 Task: Establish the communication channels for notification to applicants.
Action: Mouse moved to (730, 101)
Screenshot: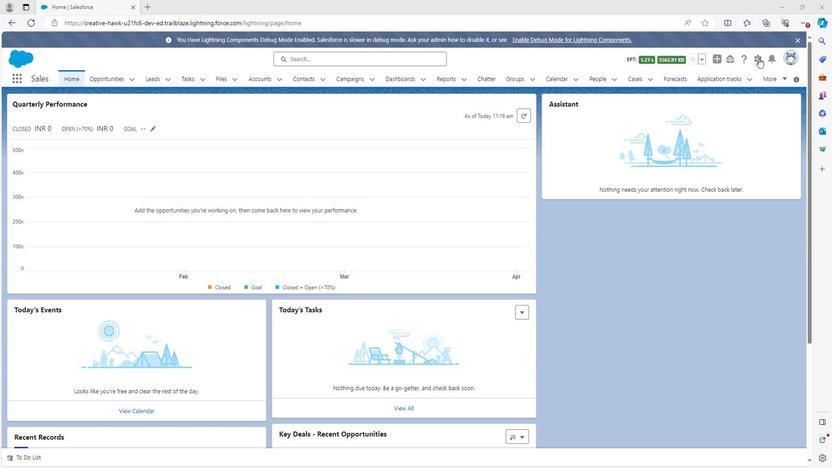 
Action: Mouse pressed left at (730, 101)
Screenshot: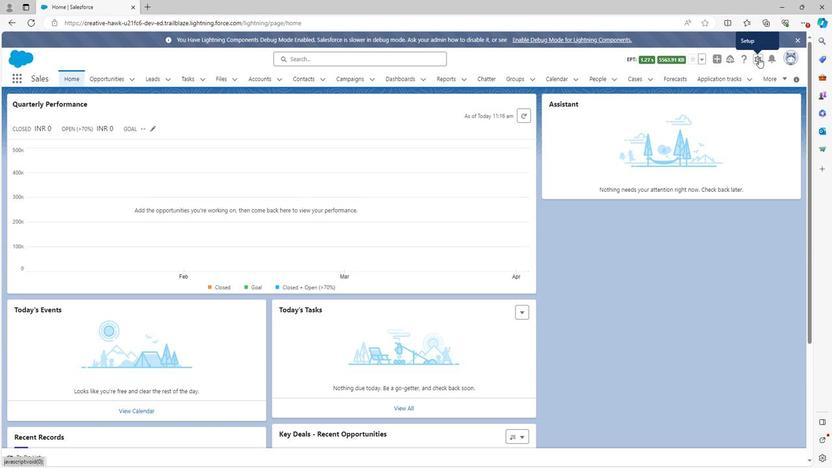 
Action: Mouse moved to (694, 122)
Screenshot: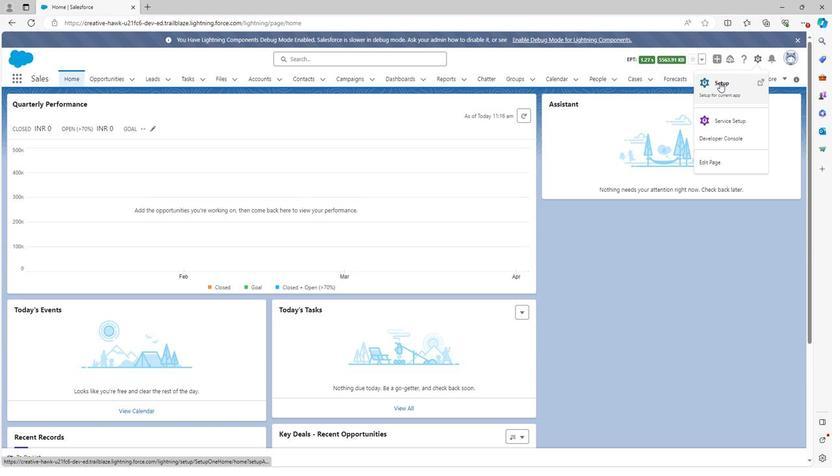 
Action: Mouse pressed left at (694, 122)
Screenshot: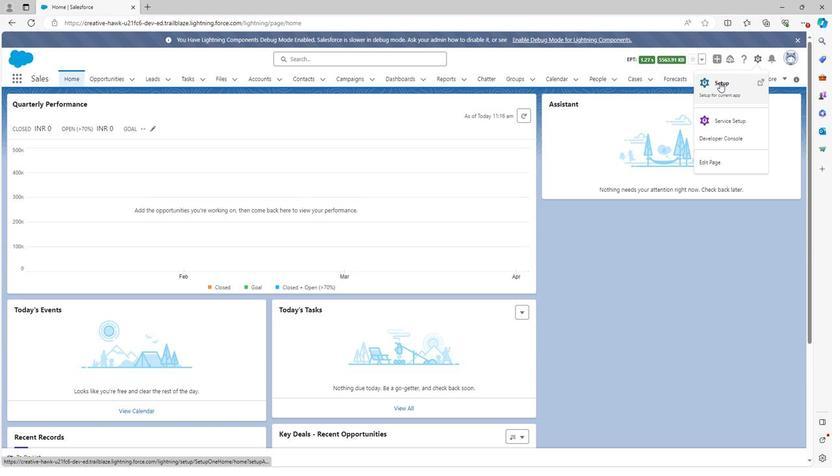
Action: Mouse moved to (62, 141)
Screenshot: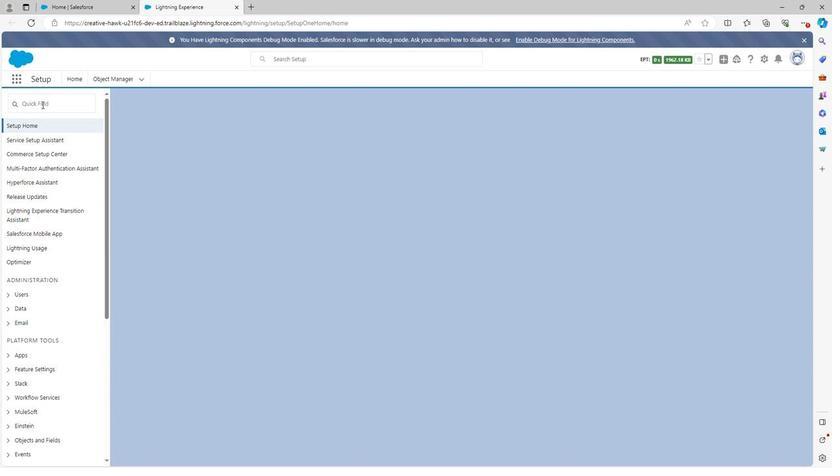 
Action: Mouse pressed left at (62, 141)
Screenshot: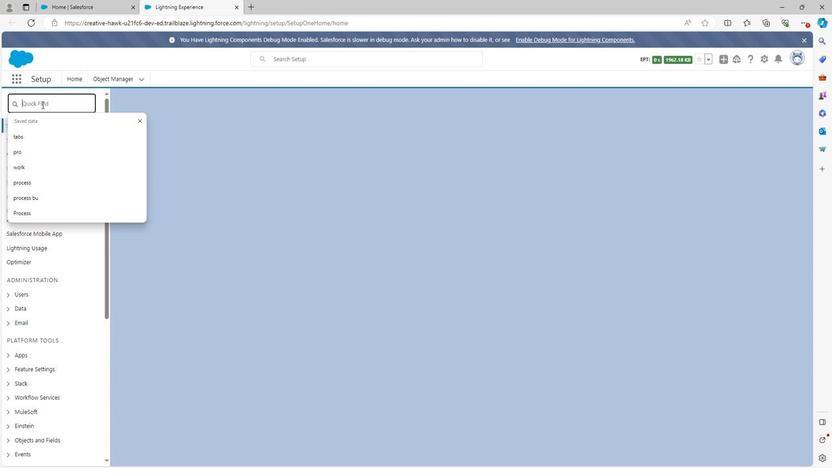 
Action: Mouse moved to (62, 141)
Screenshot: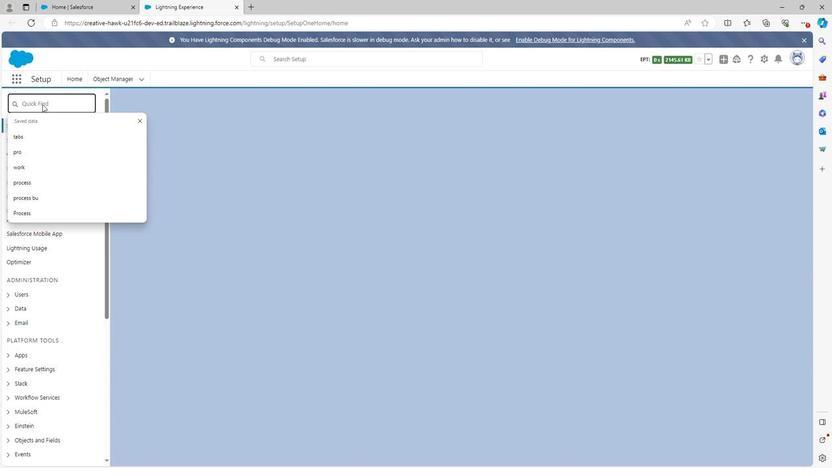 
Action: Key pressed work
Screenshot: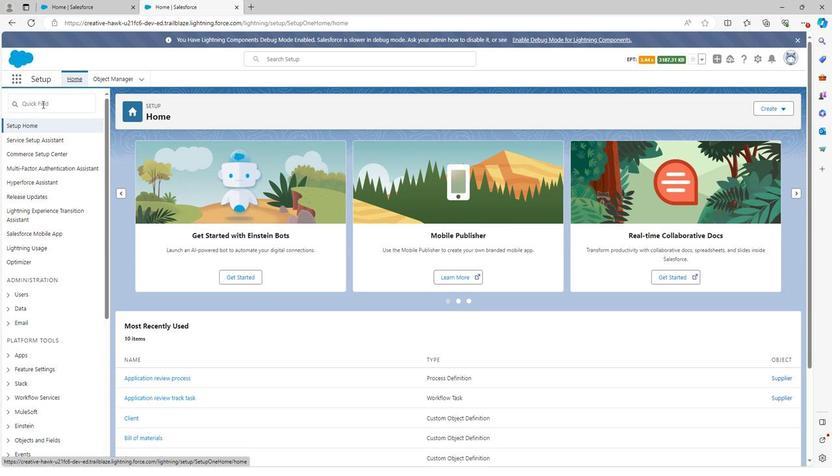 
Action: Mouse pressed left at (62, 141)
Screenshot: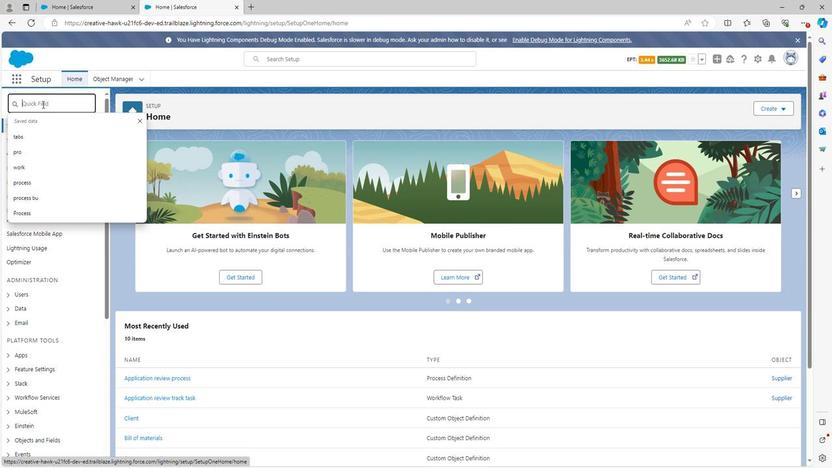
Action: Key pressed work
Screenshot: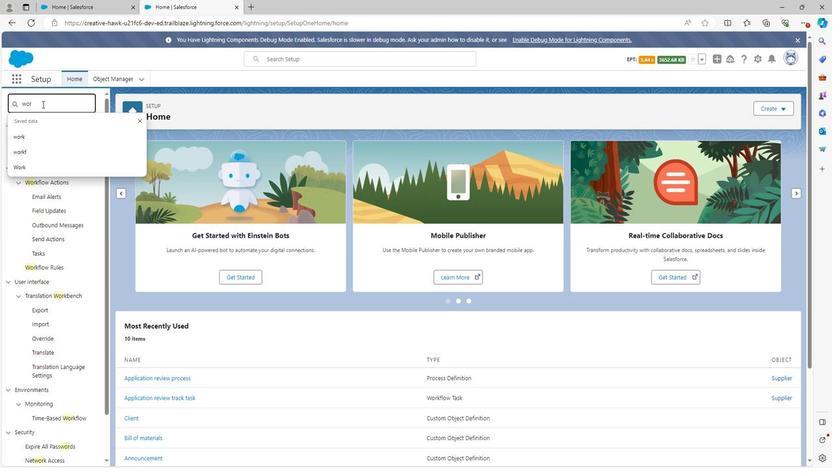 
Action: Mouse moved to (60, 279)
Screenshot: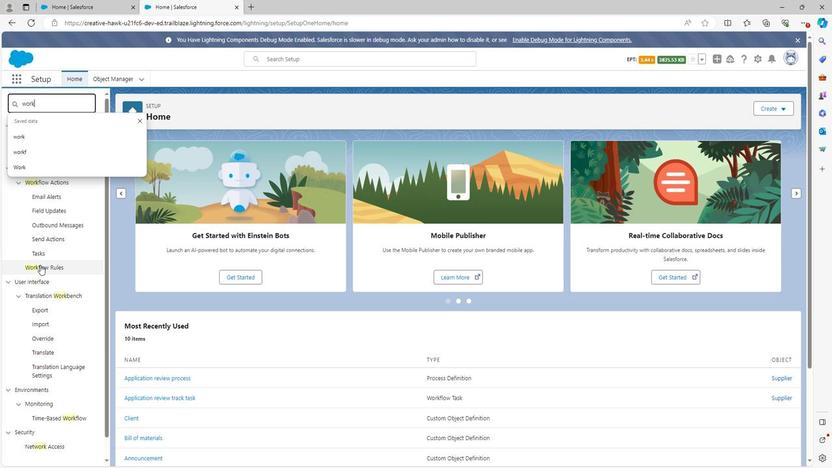 
Action: Mouse pressed left at (60, 279)
Screenshot: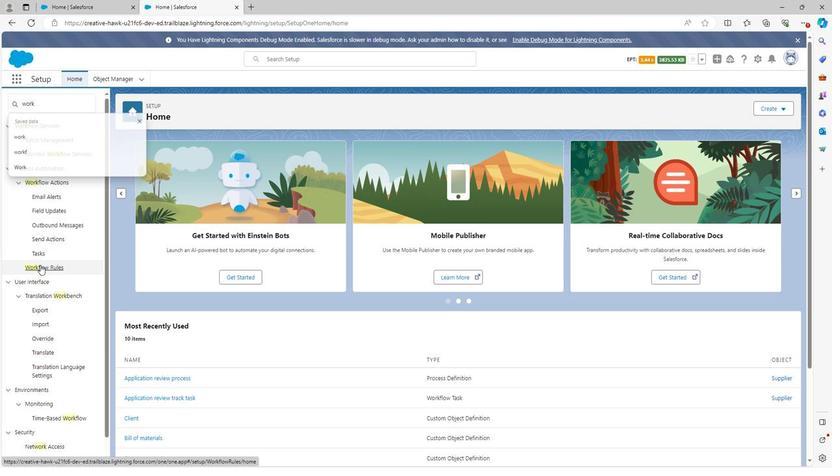 
Action: Mouse moved to (447, 264)
Screenshot: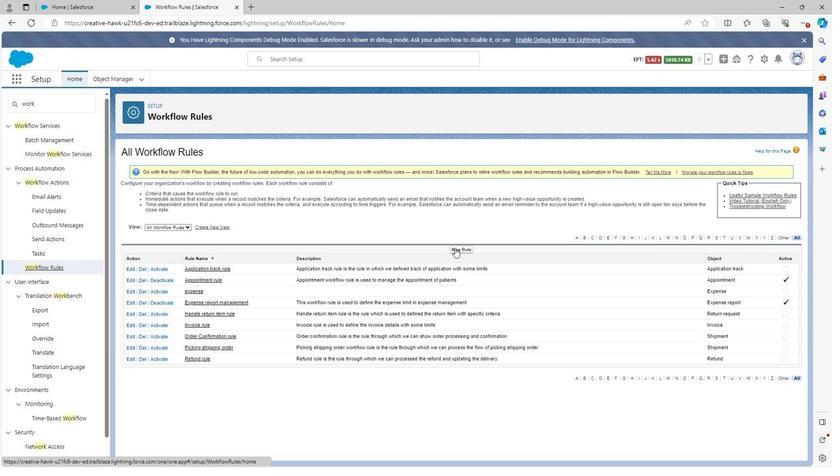 
Action: Mouse pressed left at (447, 264)
Screenshot: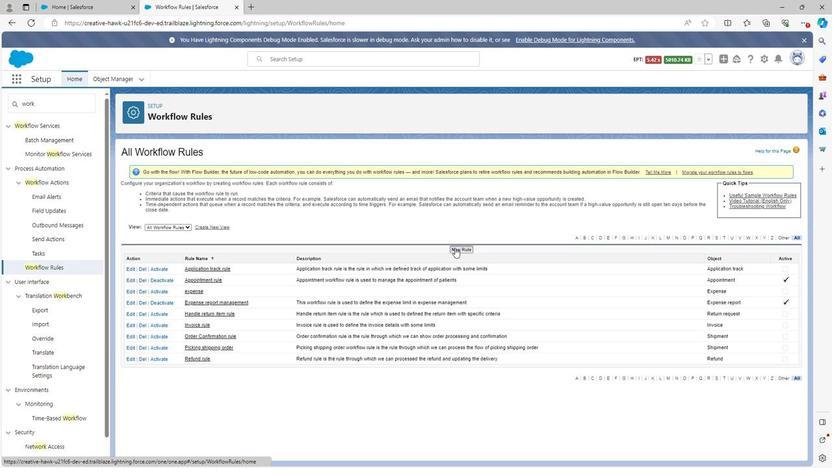 
Action: Mouse moved to (429, 320)
Screenshot: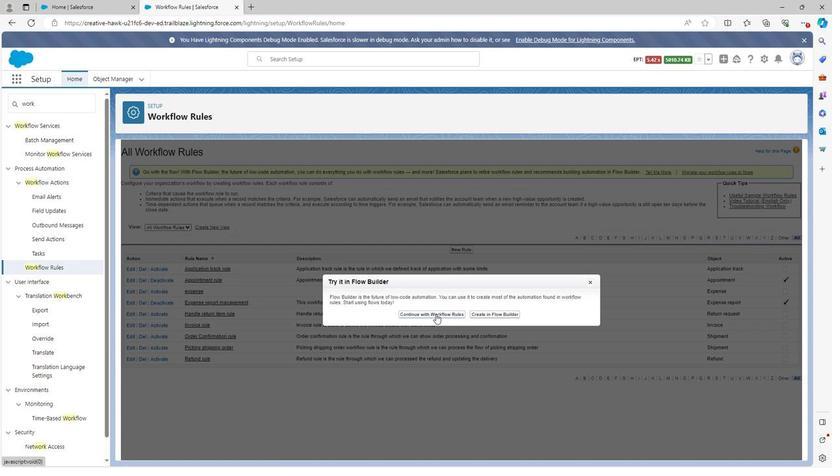 
Action: Mouse pressed left at (429, 320)
Screenshot: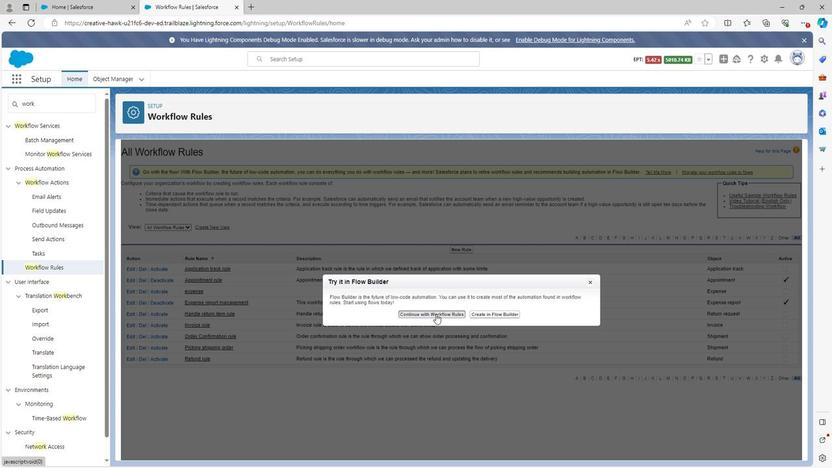 
Action: Mouse moved to (276, 248)
Screenshot: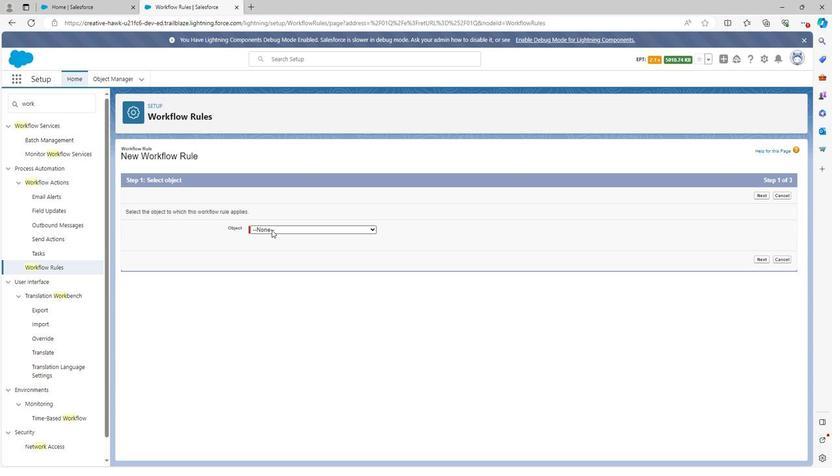 
Action: Mouse pressed left at (276, 248)
Screenshot: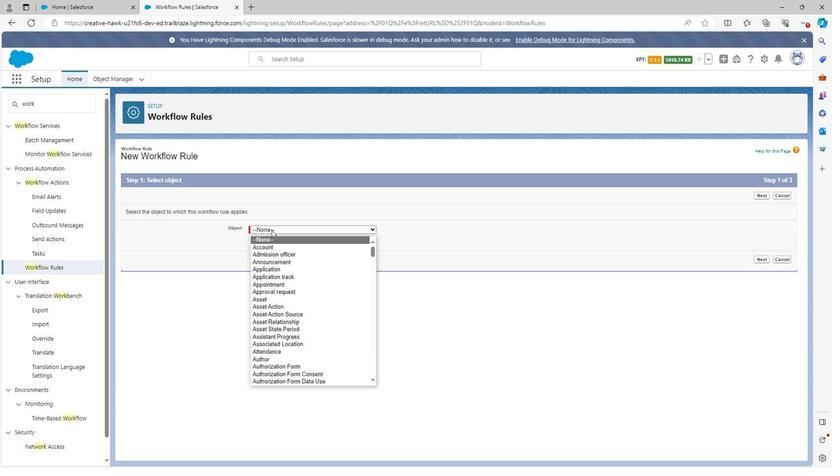 
Action: Mouse moved to (275, 283)
Screenshot: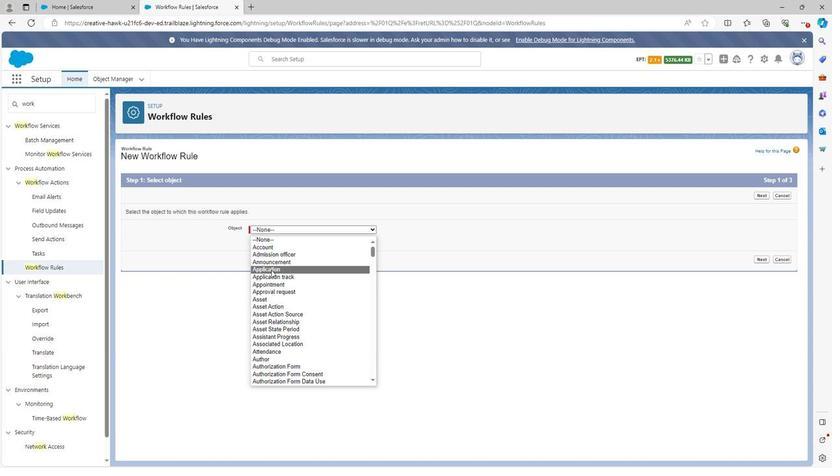 
Action: Mouse pressed left at (275, 283)
Screenshot: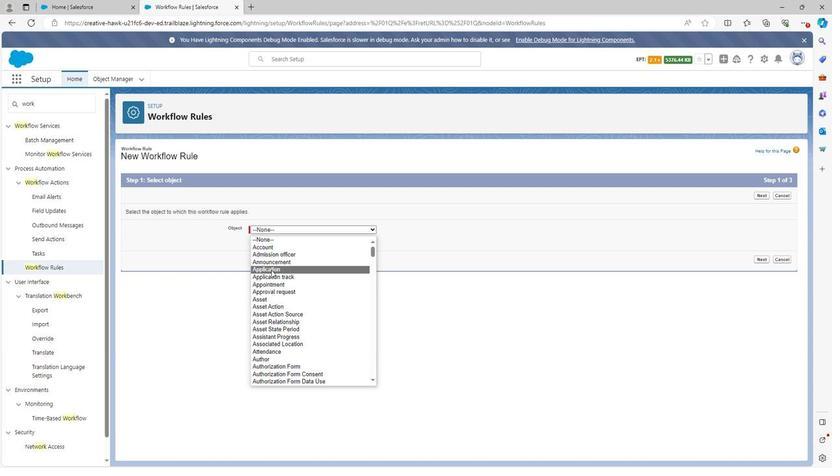 
Action: Mouse moved to (731, 273)
Screenshot: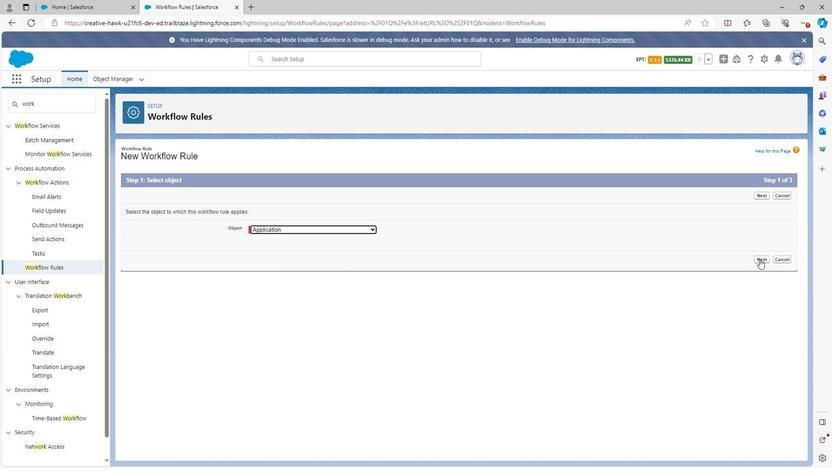 
Action: Mouse pressed left at (731, 273)
Screenshot: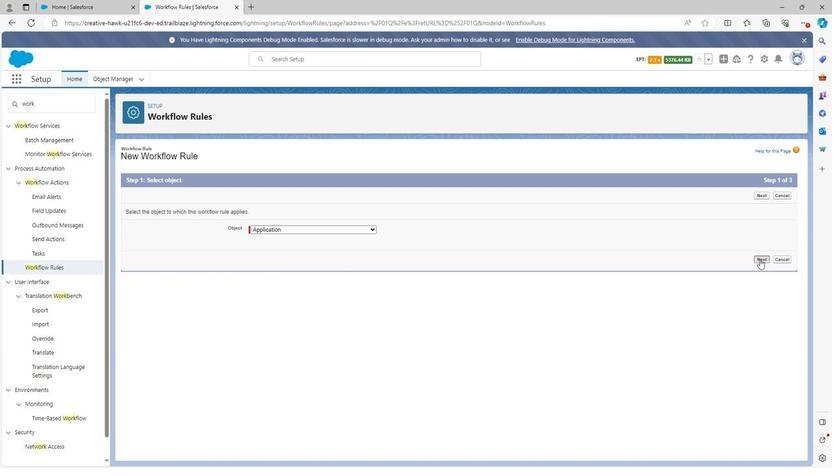 
Action: Mouse moved to (302, 260)
Screenshot: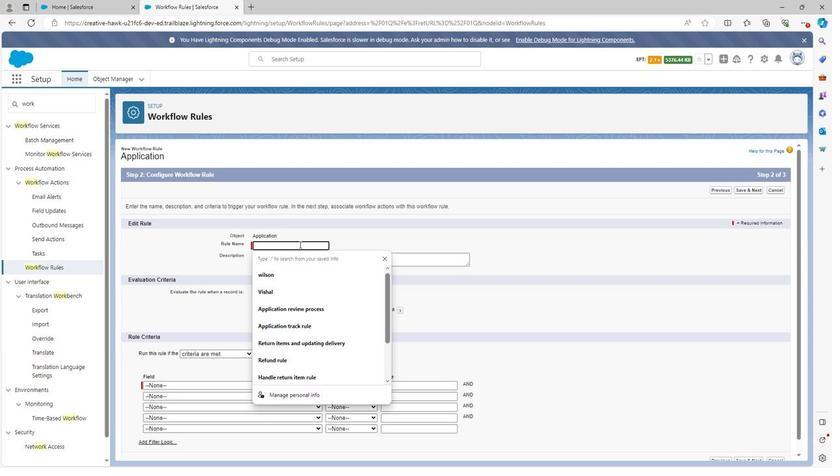 
Action: Key pressed <Key.shift><Key.shift><Key.shift><Key.shift><Key.shift><Key.shift><Key.shift><Key.shift><Key.shift><Key.shift><Key.shift><Key.shift><Key.shift><Key.shift><Key.shift><Key.shift><Key.shift><Key.shift><Key.shift><Key.shift>Application<Key.space>notification<Key.space>rule
Screenshot: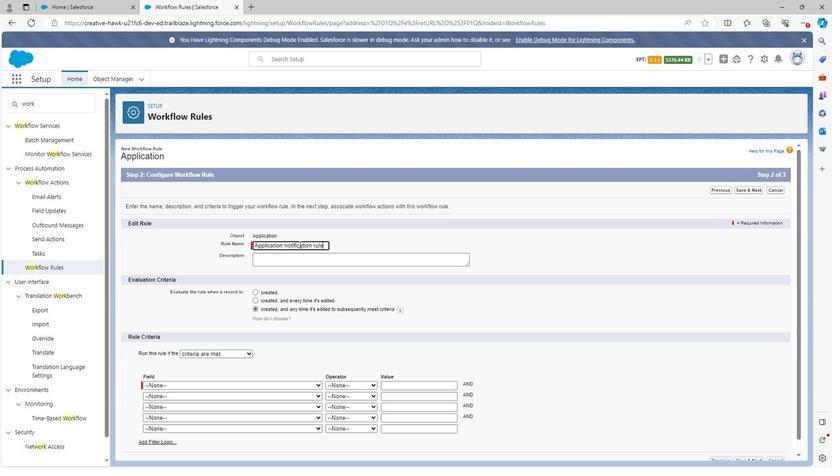 
Action: Mouse moved to (357, 260)
Screenshot: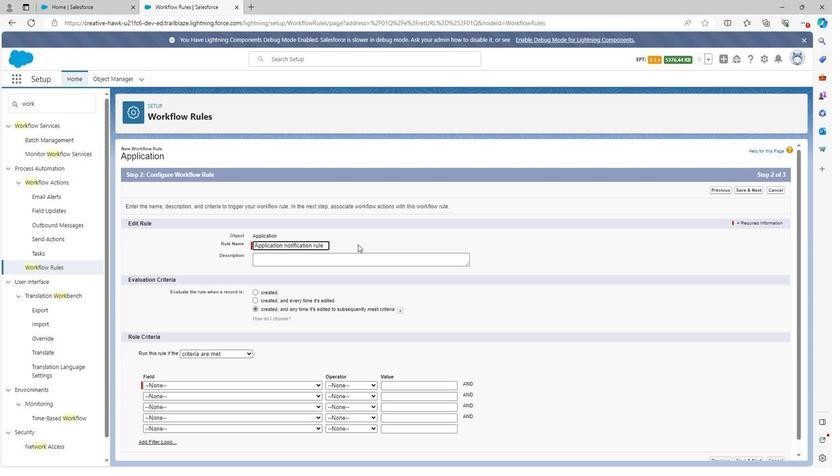 
Action: Mouse pressed left at (357, 260)
Screenshot: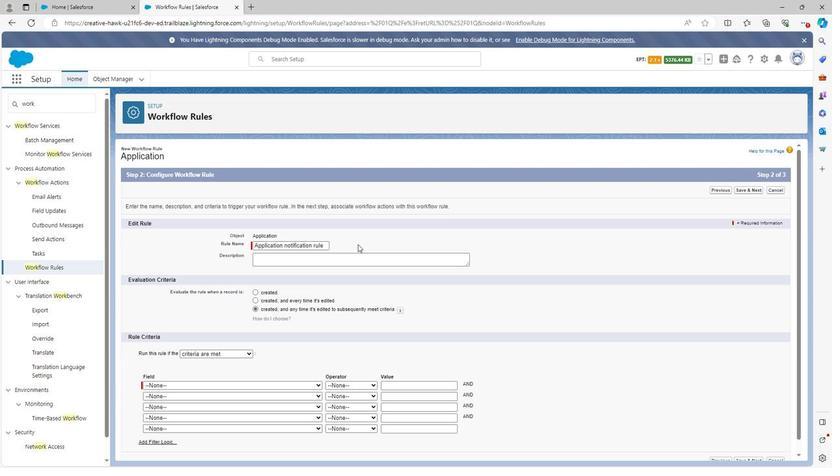 
Action: Mouse moved to (307, 271)
Screenshot: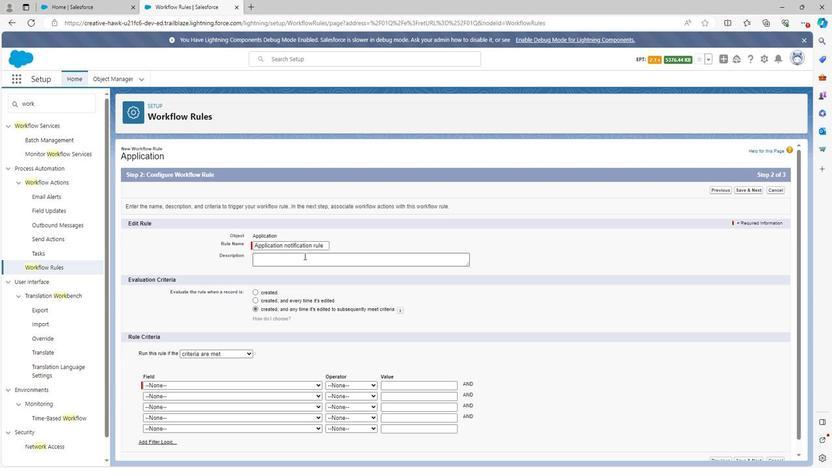 
Action: Mouse pressed left at (307, 271)
Screenshot: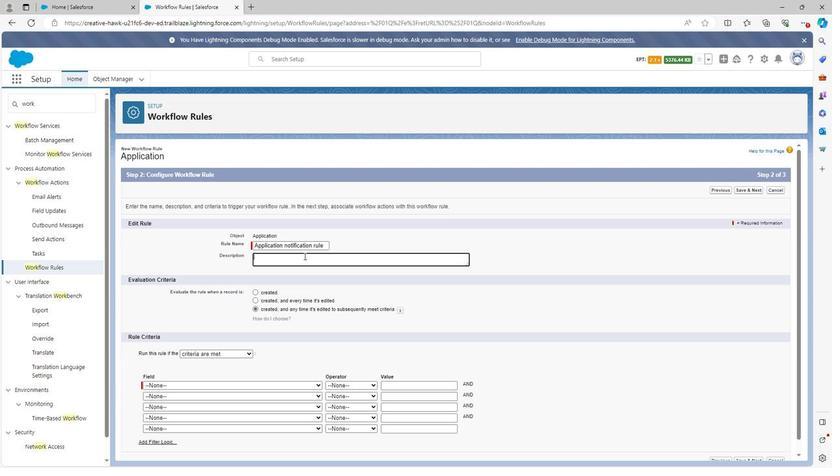 
Action: Key pressed <Key.shift>Application<Key.space>notification<Key.space>rule<Key.space>is<Key.space>the<Key.space>rule<Key.space>
Screenshot: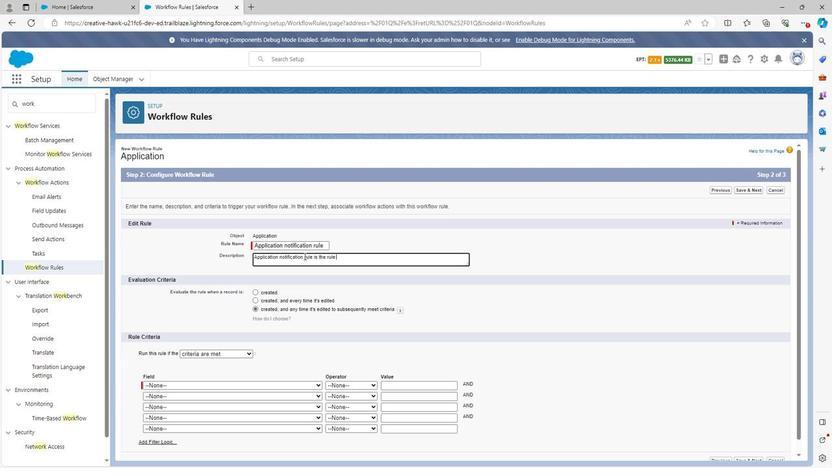 
Action: Mouse moved to (297, 265)
Screenshot: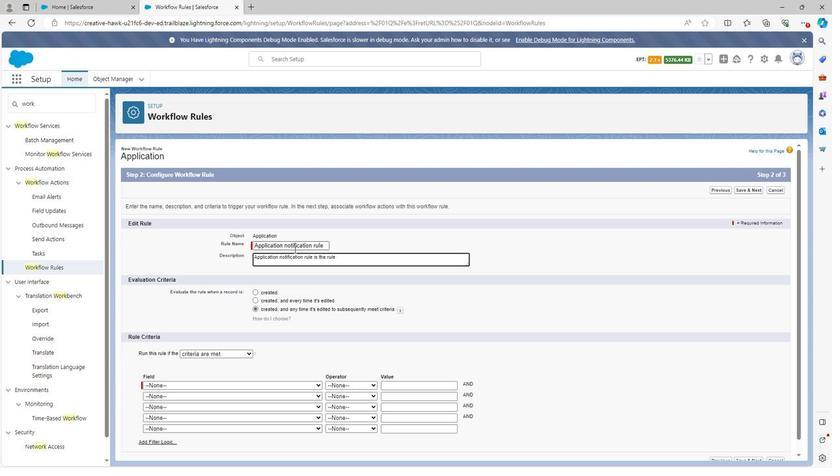 
Action: Key pressed through<Key.space>which<Key.space>student<Key.space>get<Key.space>notification<Key.space>regarding<Key.space>application<Key.space>in<Key.space>student<Key.space>admissio
Screenshot: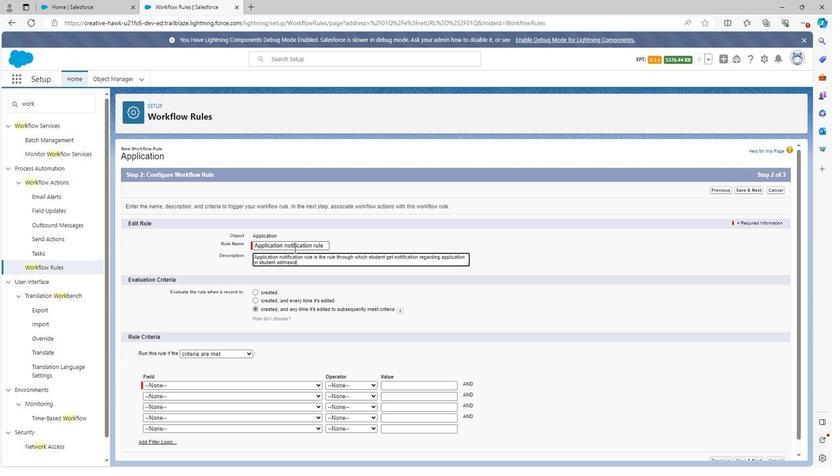 
Action: Mouse moved to (297, 265)
Screenshot: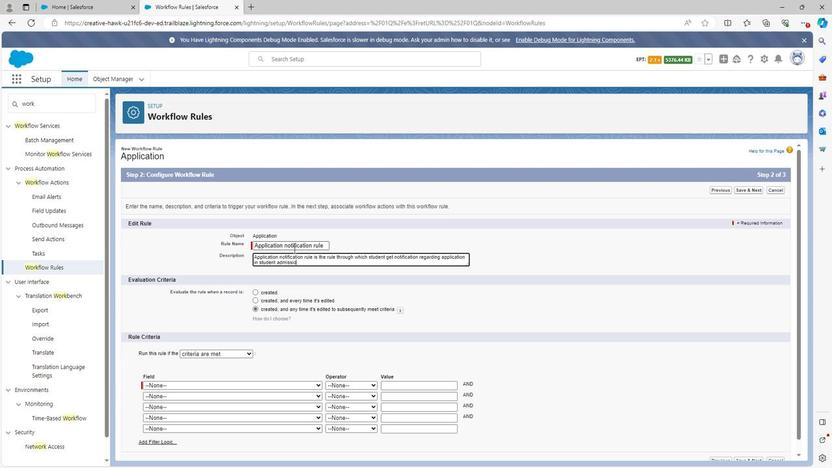 
Action: Key pressed n<Key.space>management
Screenshot: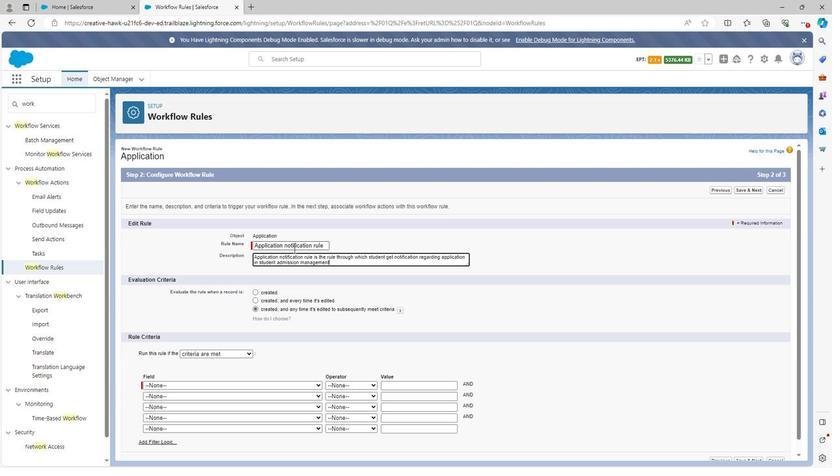 
Action: Mouse moved to (229, 307)
Screenshot: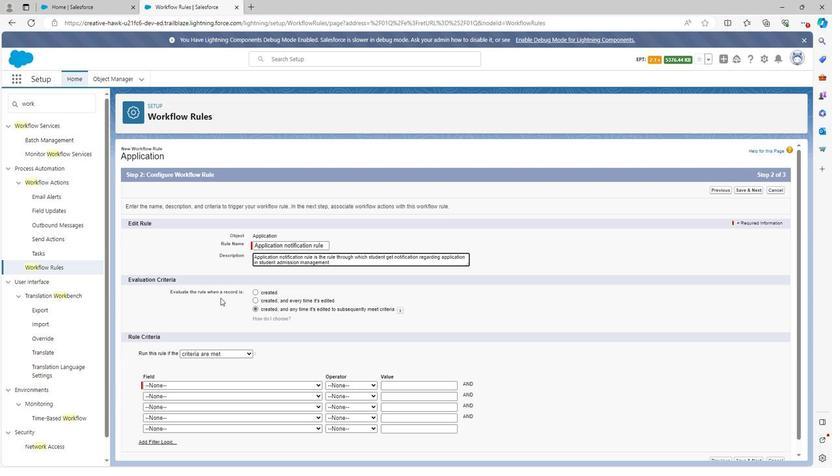 
Action: Mouse scrolled (229, 306) with delta (0, 0)
Screenshot: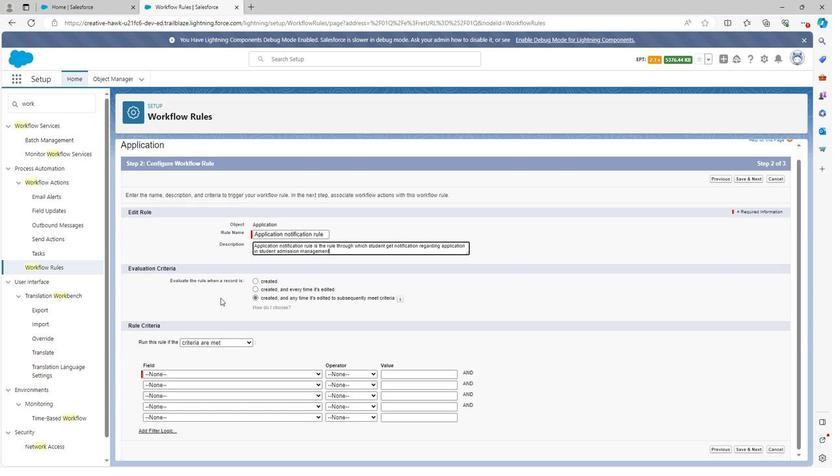 
Action: Mouse scrolled (229, 306) with delta (0, 0)
Screenshot: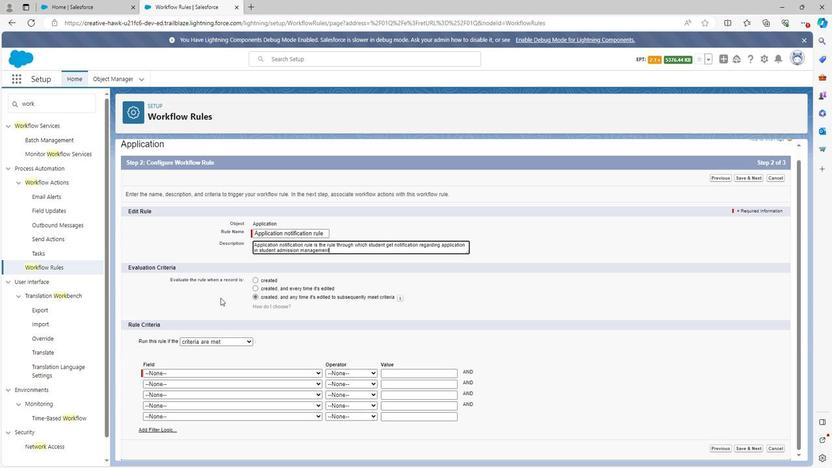 
Action: Mouse scrolled (229, 306) with delta (0, 0)
Screenshot: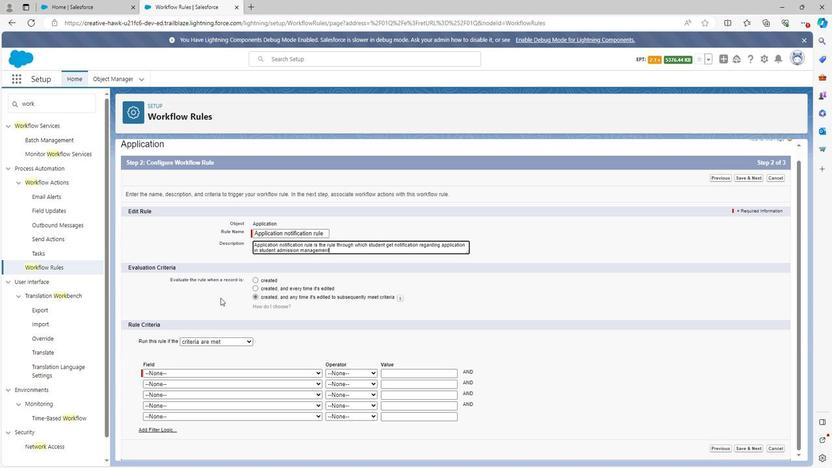 
Action: Mouse moved to (232, 370)
Screenshot: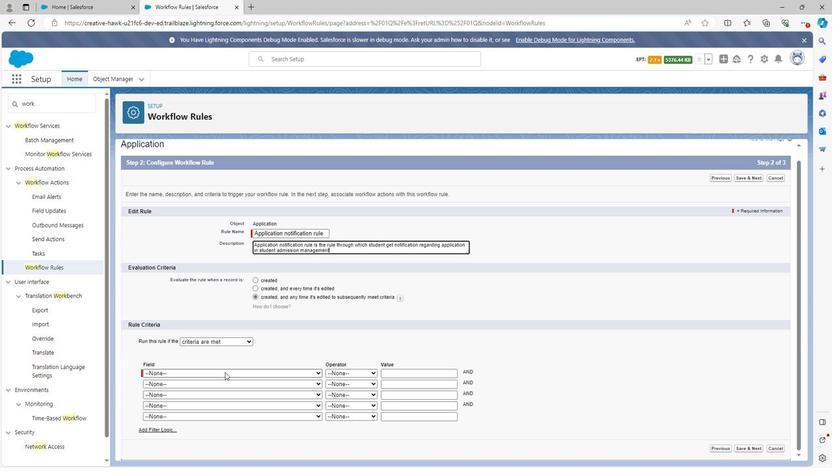 
Action: Mouse pressed left at (232, 370)
Screenshot: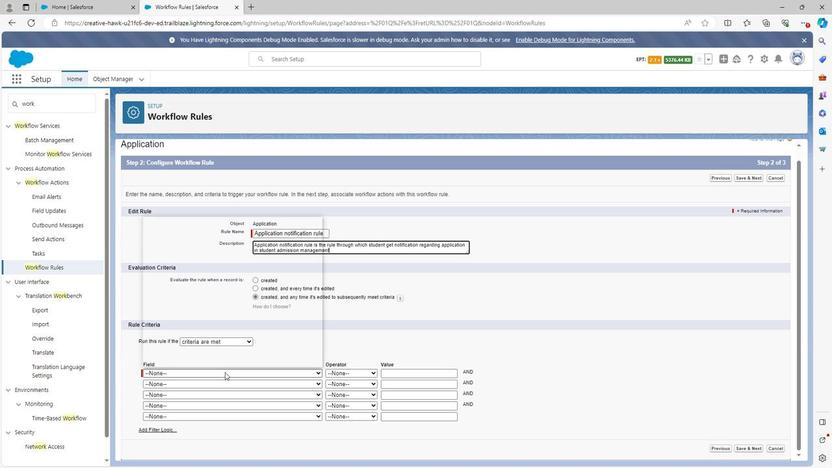 
Action: Mouse moved to (216, 248)
Screenshot: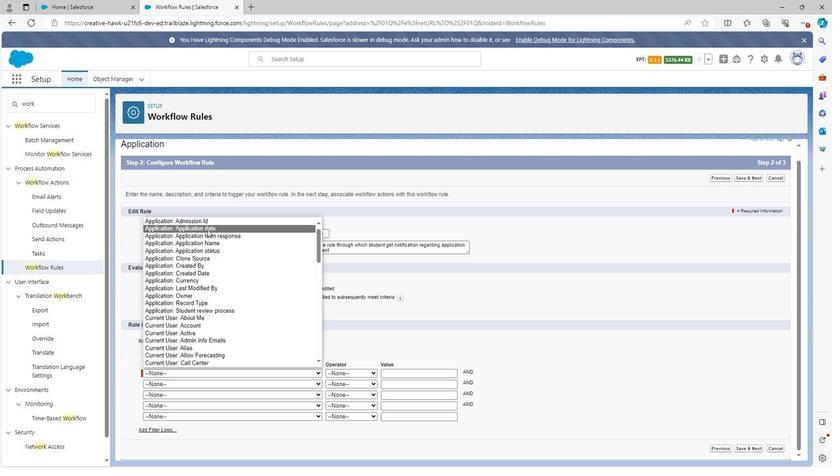 
Action: Mouse pressed left at (216, 248)
Screenshot: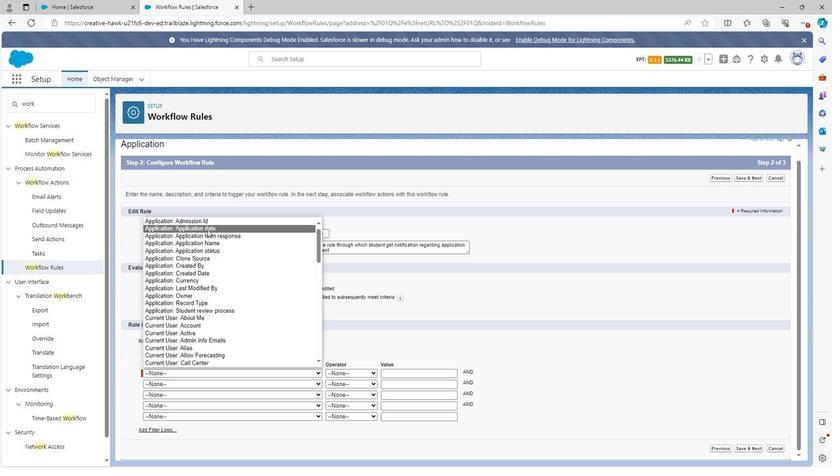 
Action: Mouse moved to (344, 372)
Screenshot: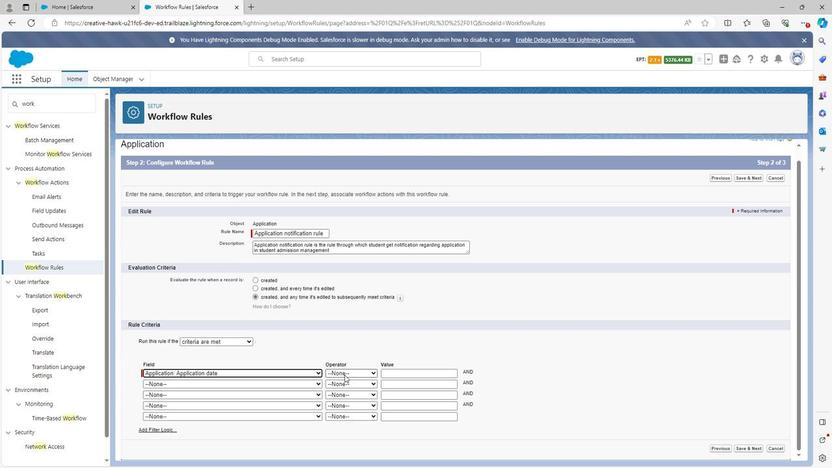 
Action: Mouse pressed left at (344, 372)
Screenshot: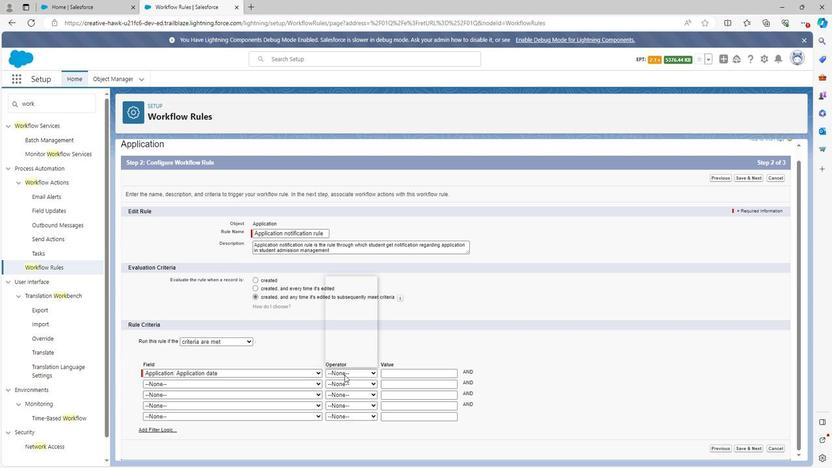
Action: Mouse moved to (344, 298)
Screenshot: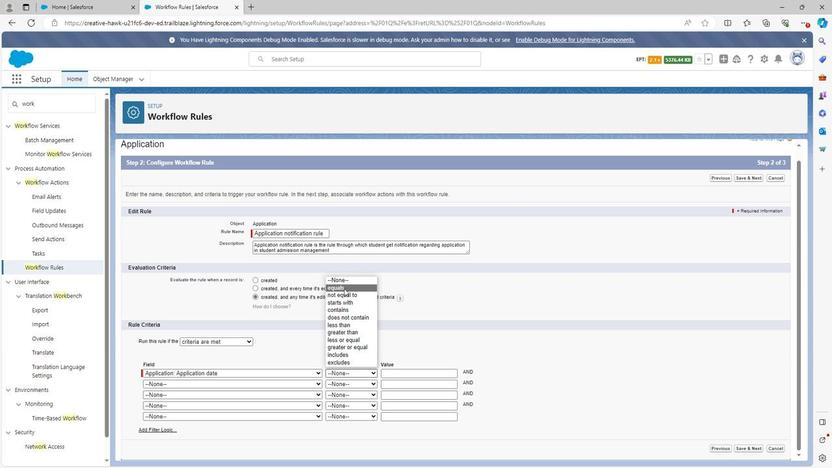 
Action: Mouse pressed left at (344, 298)
Screenshot: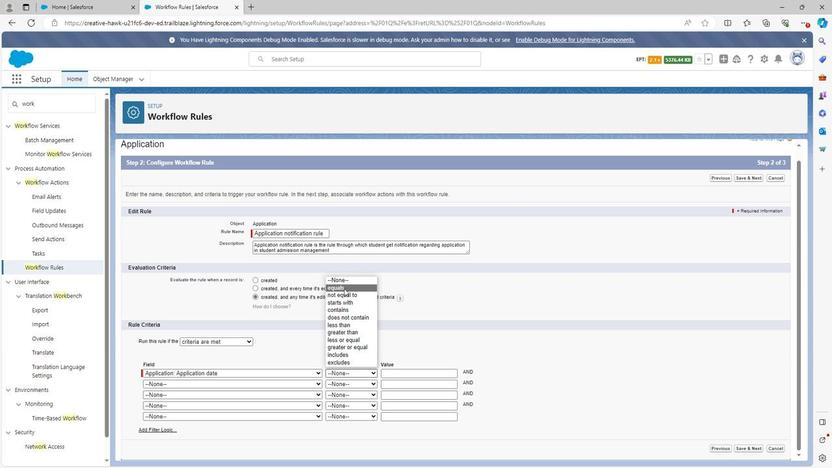 
Action: Mouse moved to (394, 369)
Screenshot: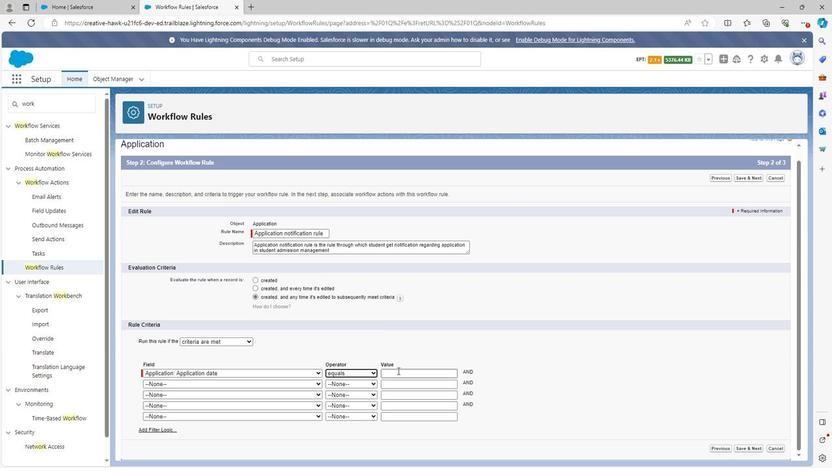 
Action: Mouse pressed left at (394, 369)
Screenshot: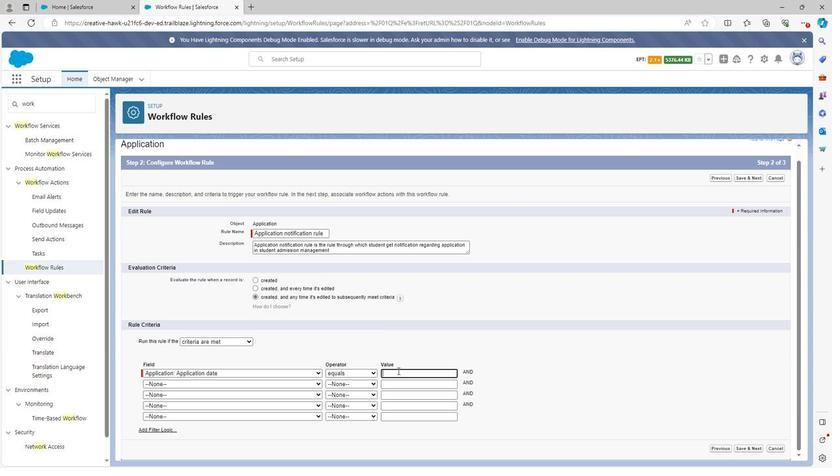
Action: Mouse moved to (395, 294)
Screenshot: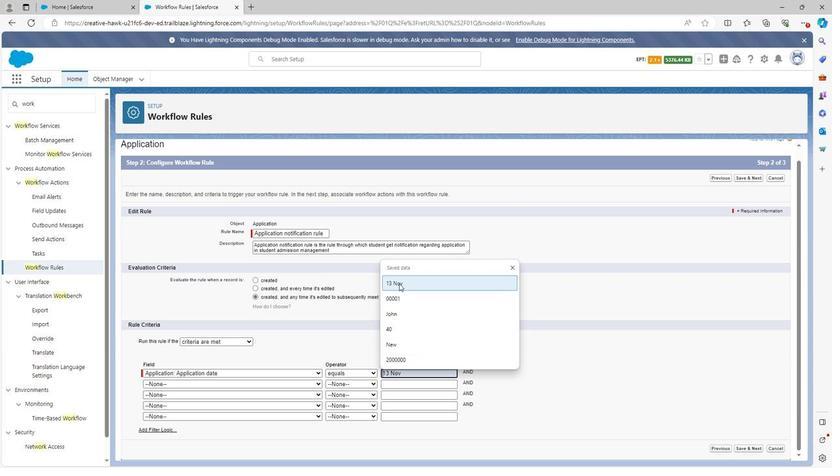 
Action: Mouse pressed left at (395, 294)
Screenshot: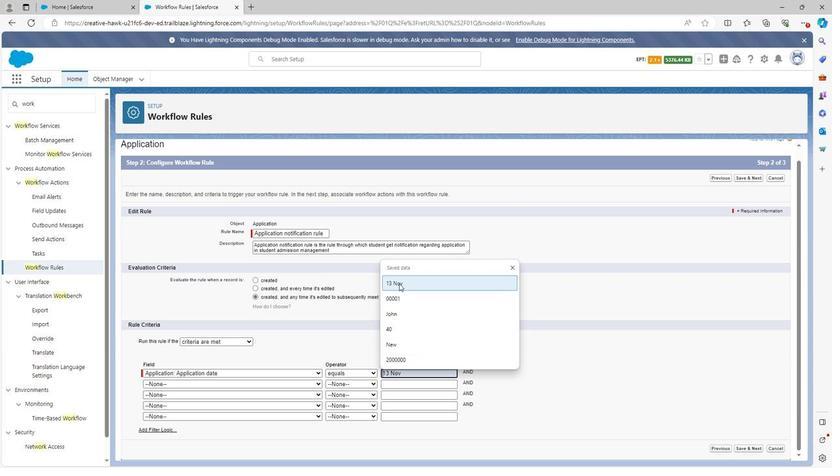 
Action: Mouse moved to (239, 381)
Screenshot: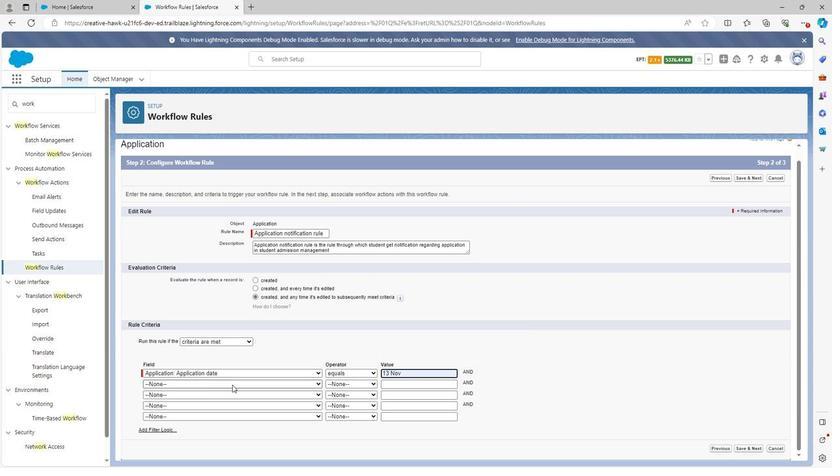 
Action: Mouse pressed left at (239, 381)
Screenshot: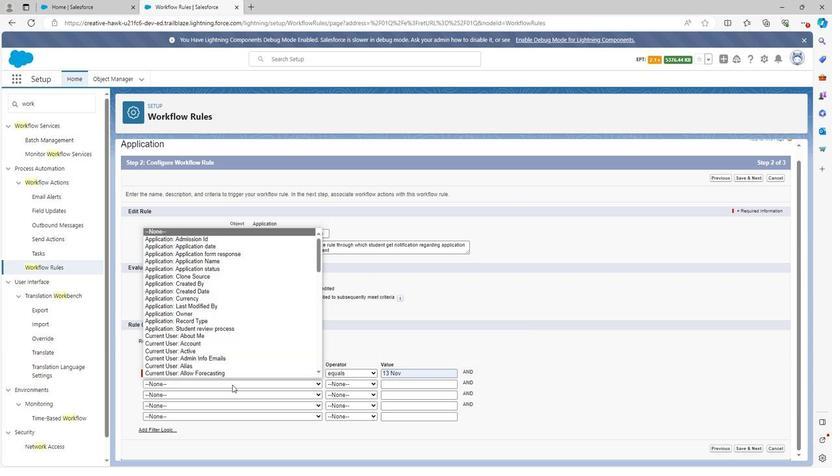 
Action: Mouse moved to (216, 276)
Screenshot: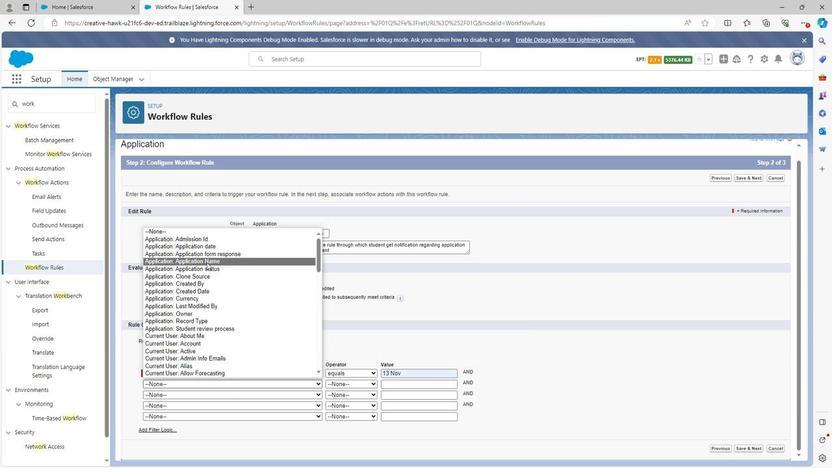 
Action: Mouse pressed left at (216, 276)
Screenshot: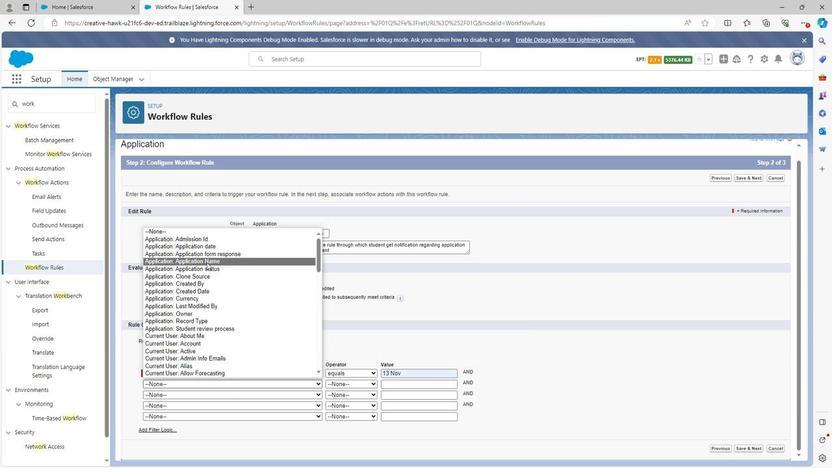 
Action: Mouse moved to (339, 379)
Screenshot: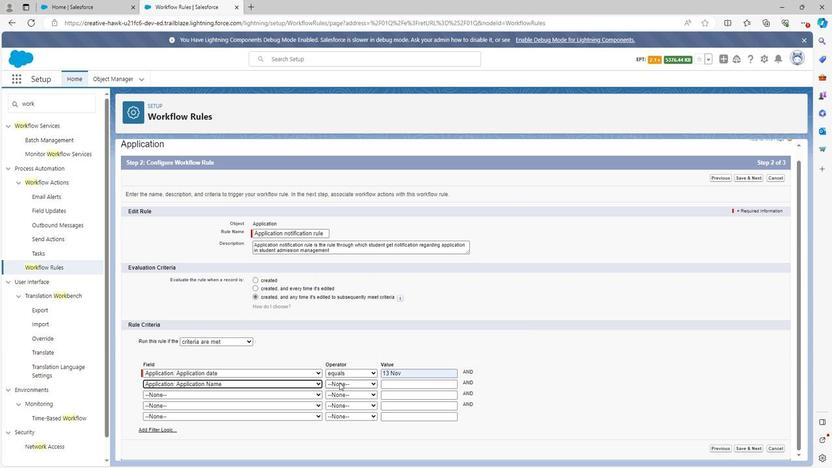 
Action: Mouse pressed left at (339, 379)
Screenshot: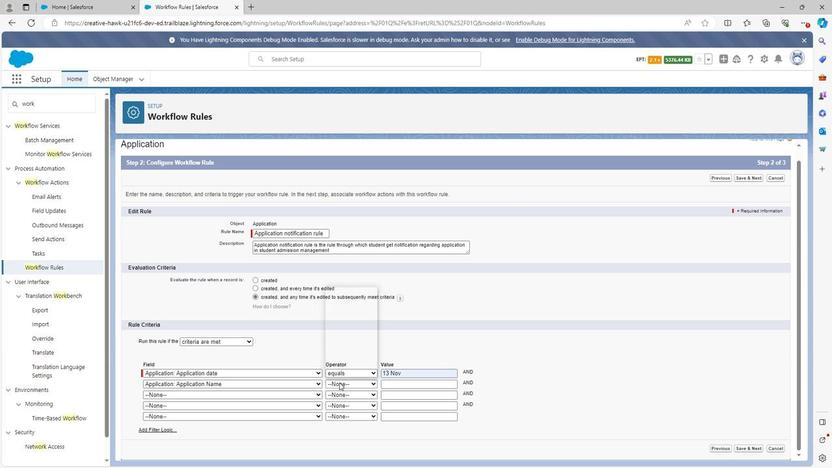 
Action: Mouse moved to (339, 307)
Screenshot: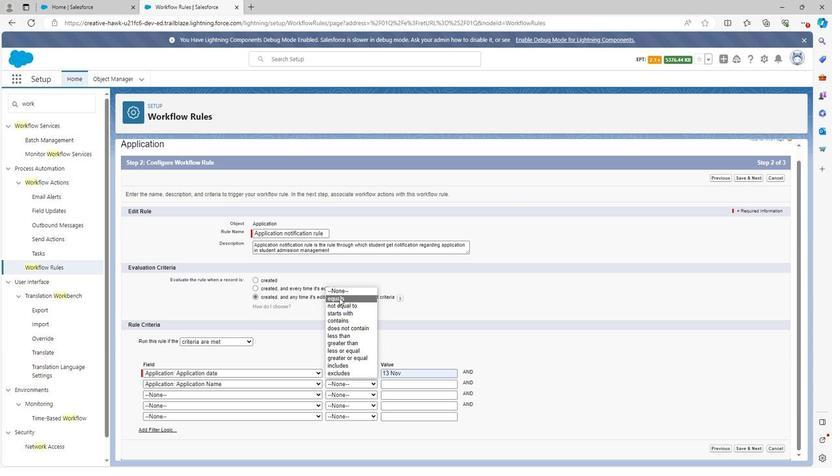 
Action: Mouse pressed left at (339, 307)
Screenshot: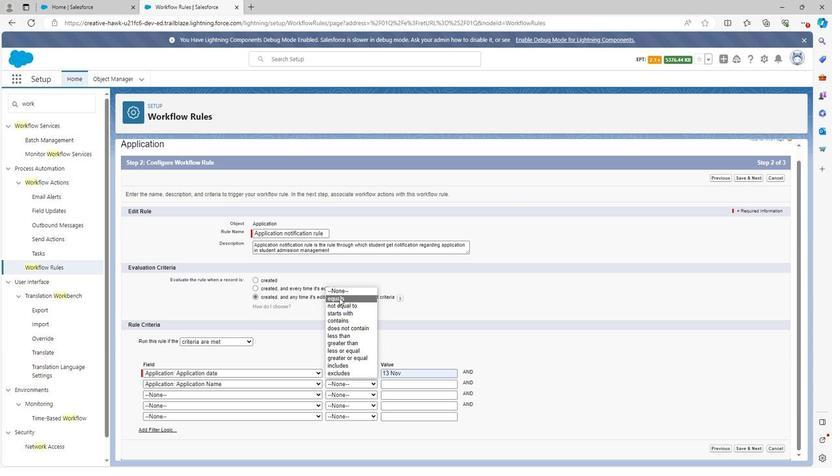 
Action: Mouse moved to (392, 381)
Screenshot: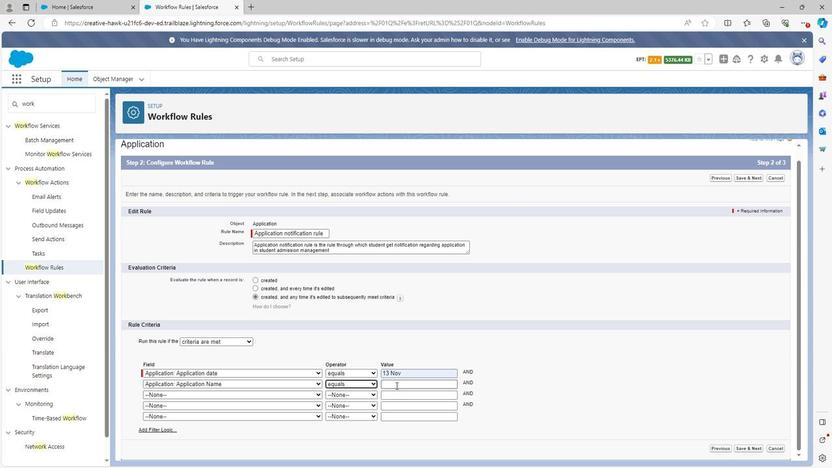
Action: Mouse pressed left at (392, 381)
Screenshot: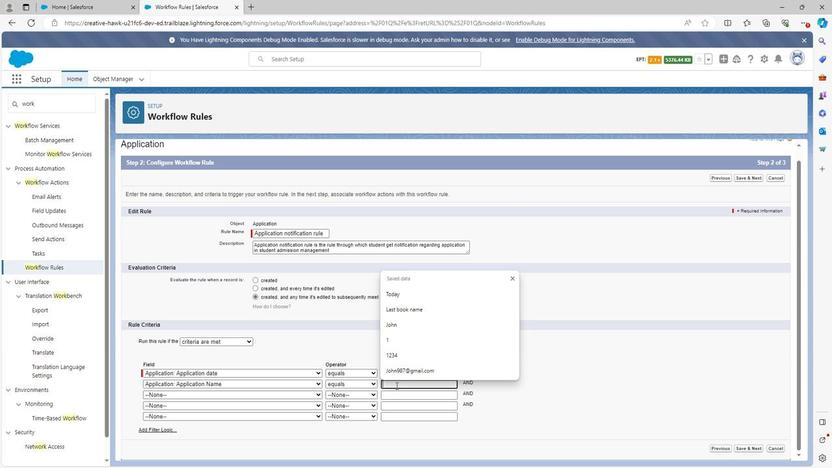 
Action: Mouse moved to (390, 381)
Screenshot: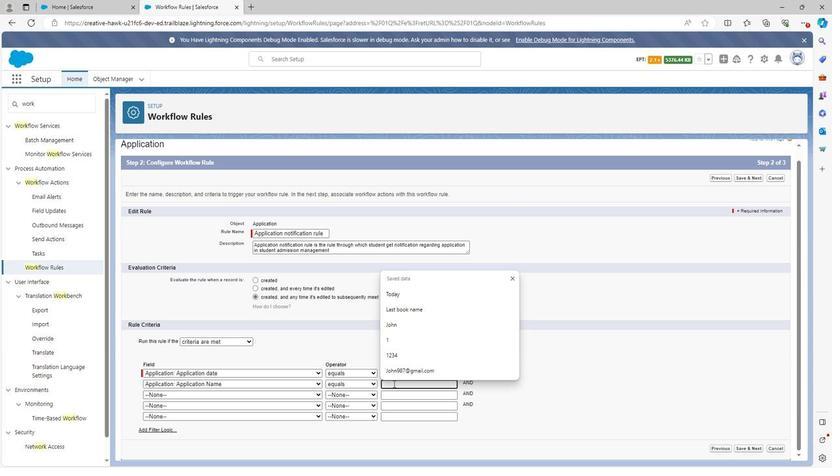 
Action: Key pressed <Key.shift>
Screenshot: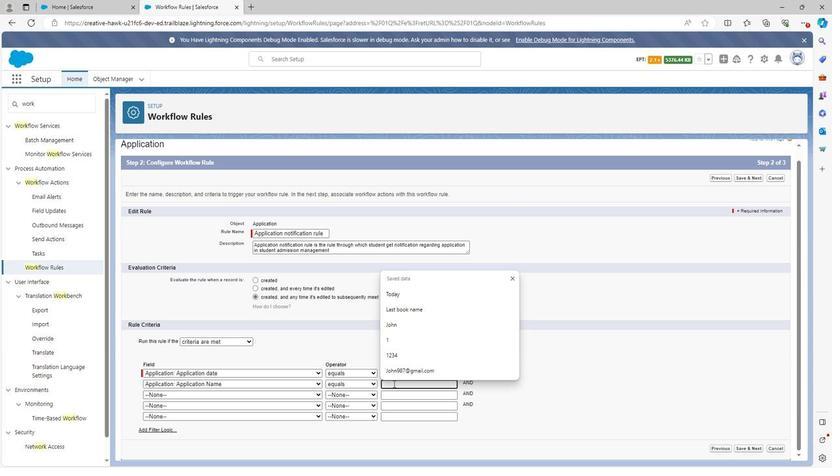
Action: Mouse moved to (390, 380)
Screenshot: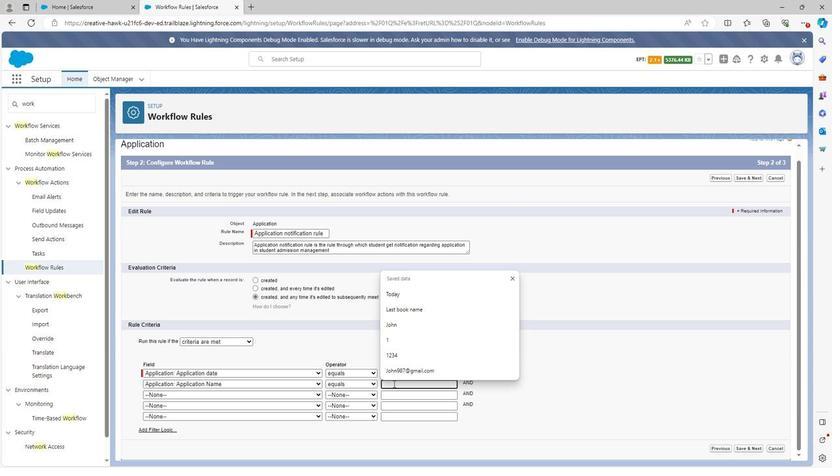 
Action: Key pressed N
Screenshot: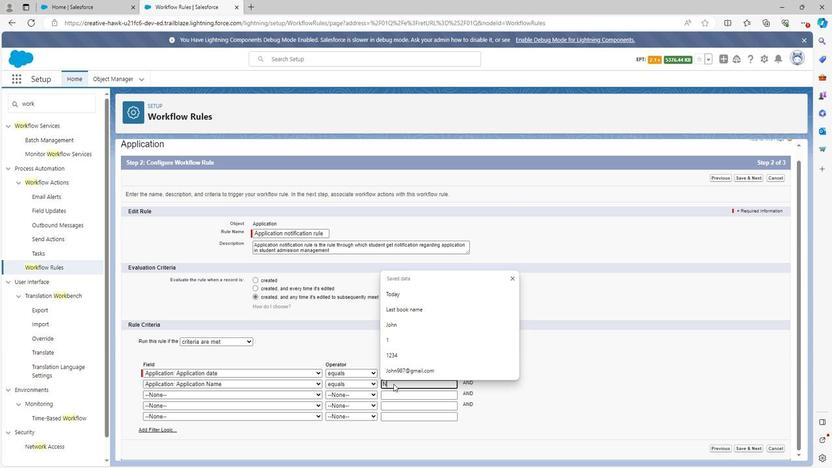 
Action: Mouse moved to (389, 379)
Screenshot: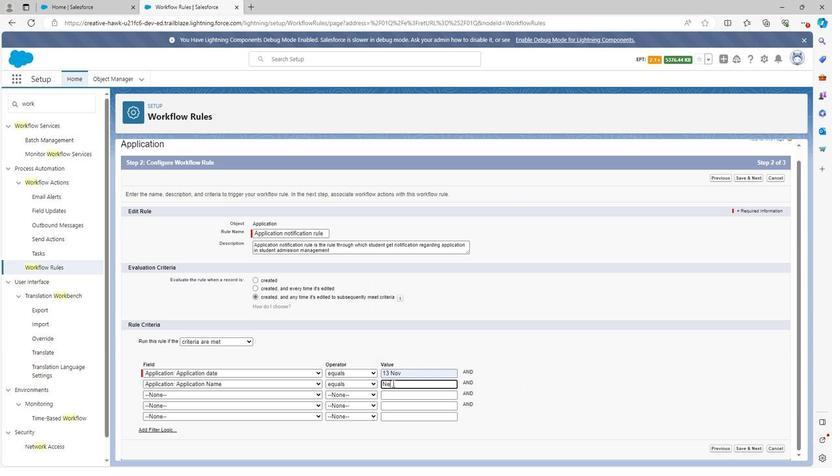 
Action: Key pressed ew<Key.space>a
Screenshot: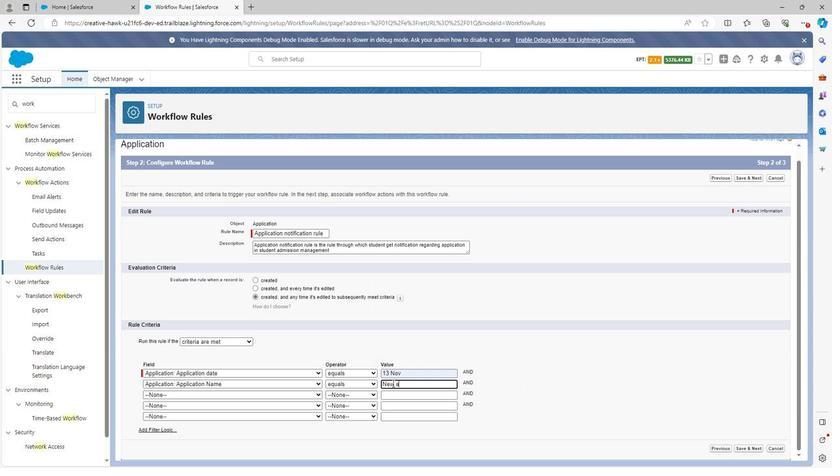 
Action: Mouse moved to (387, 379)
Screenshot: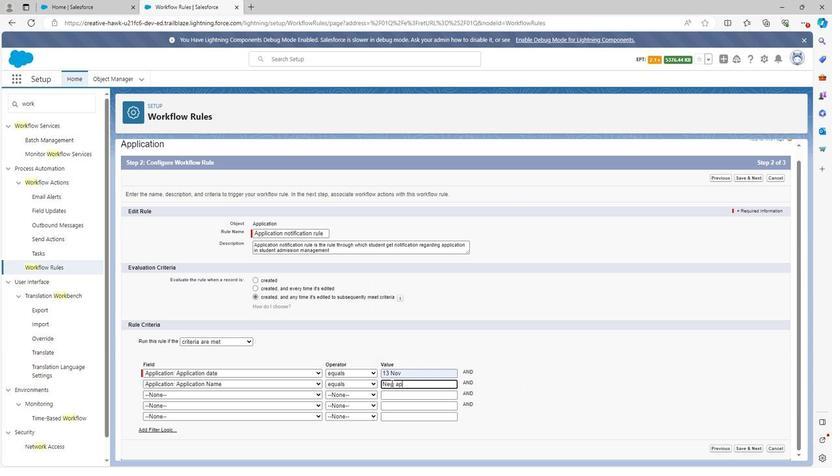 
Action: Key pressed pp
Screenshot: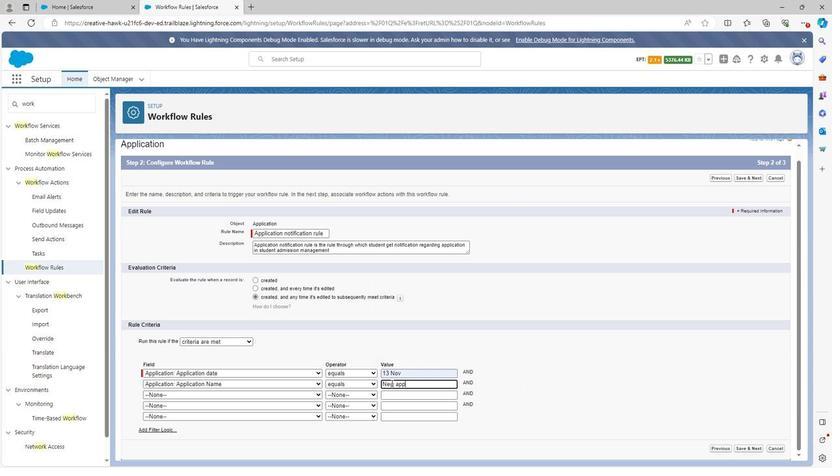 
Action: Mouse moved to (387, 379)
Screenshot: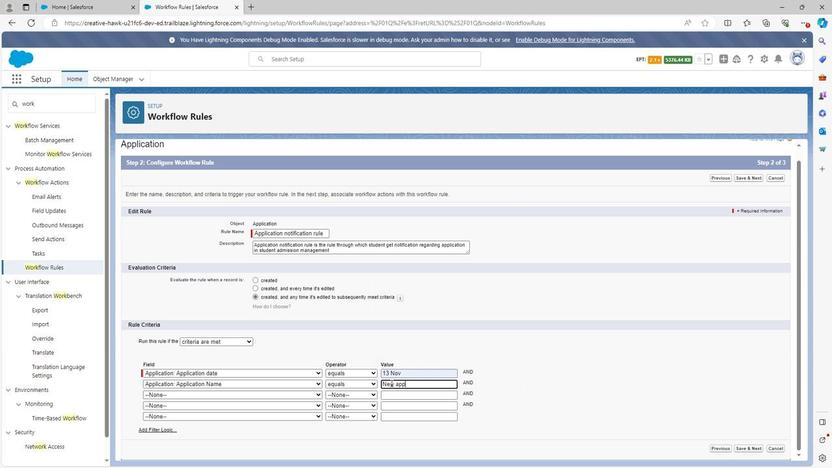 
Action: Key pressed licatio
Screenshot: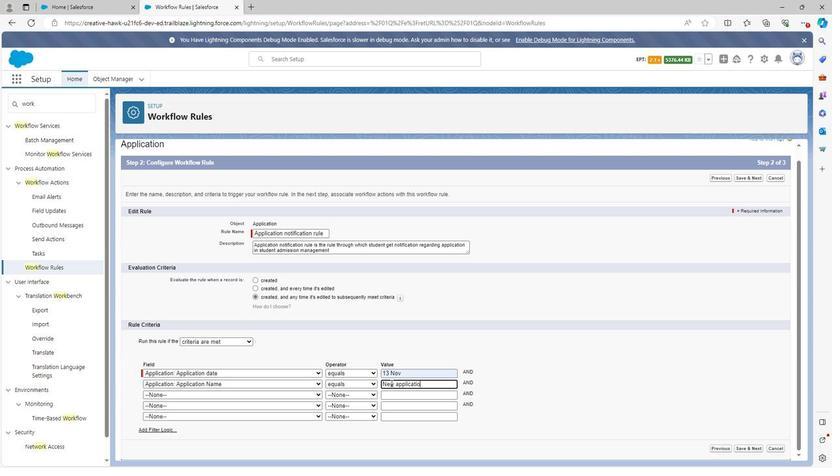 
Action: Mouse moved to (387, 379)
Screenshot: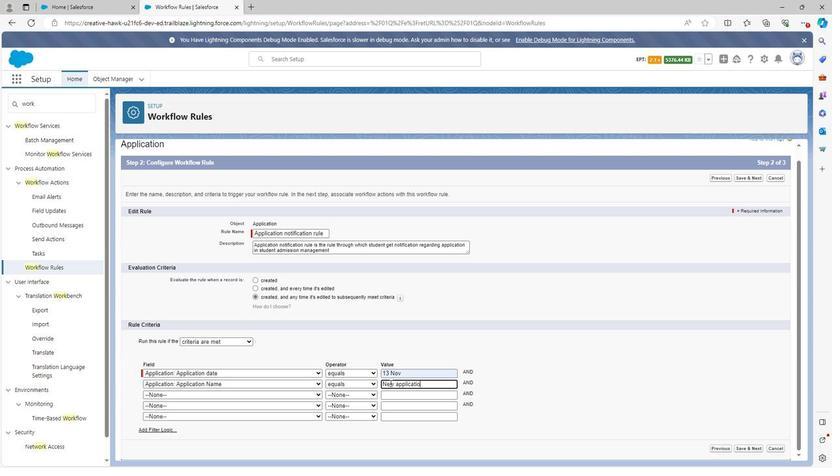 
Action: Key pressed n
Screenshot: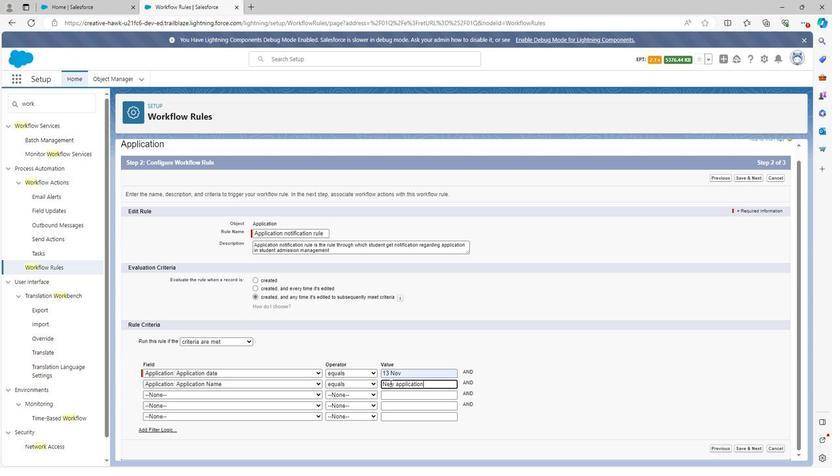 
Action: Mouse moved to (722, 433)
Screenshot: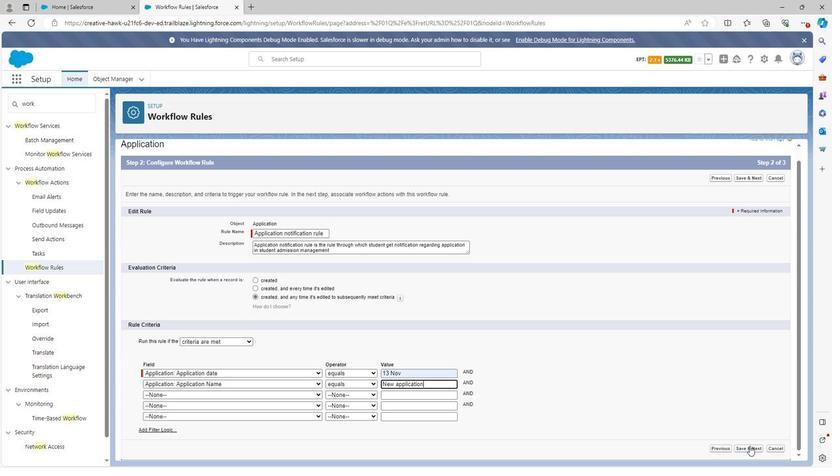 
Action: Mouse pressed left at (722, 433)
Screenshot: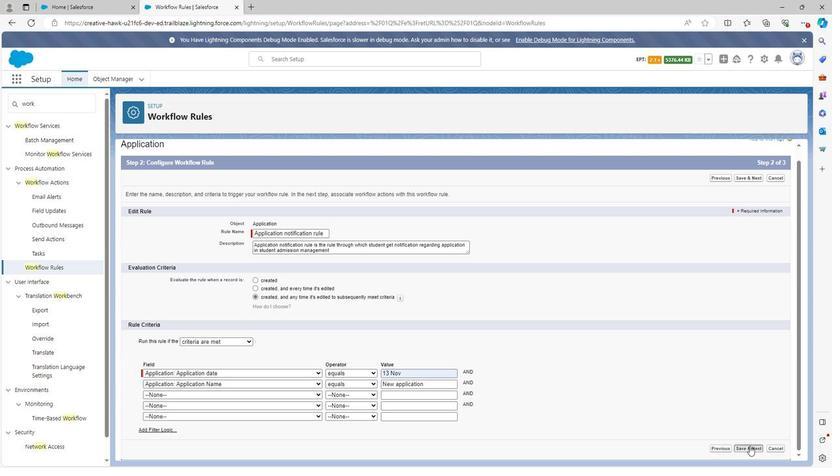 
Action: Mouse moved to (394, 341)
Screenshot: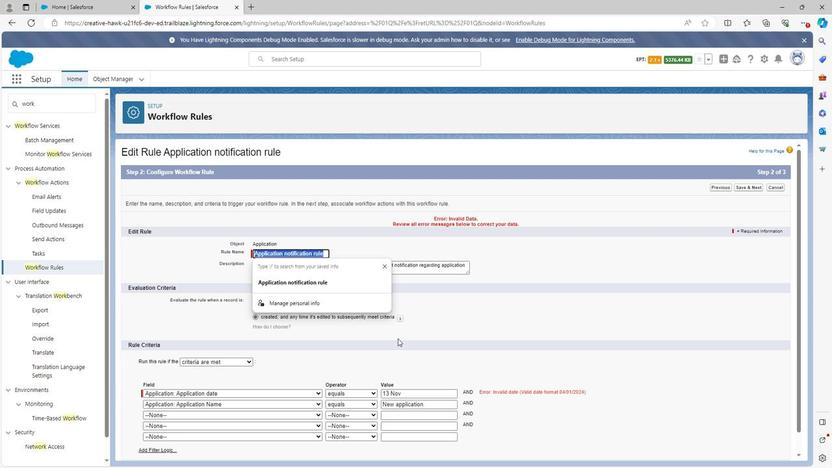 
Action: Mouse pressed left at (394, 341)
Screenshot: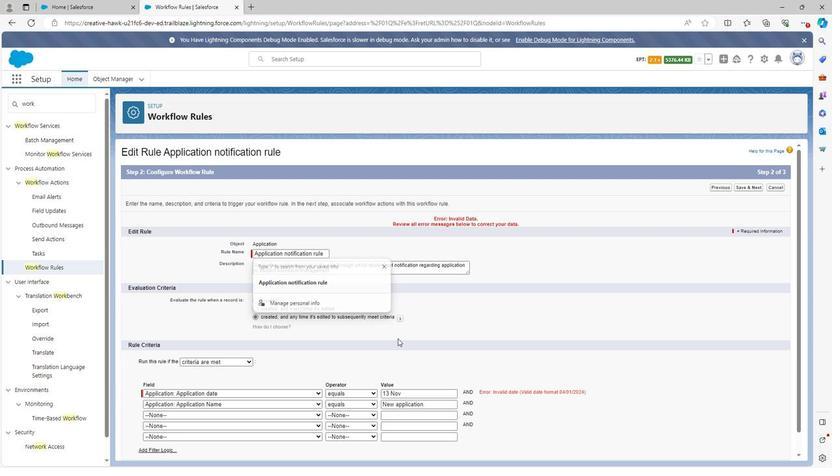 
Action: Mouse moved to (402, 389)
Screenshot: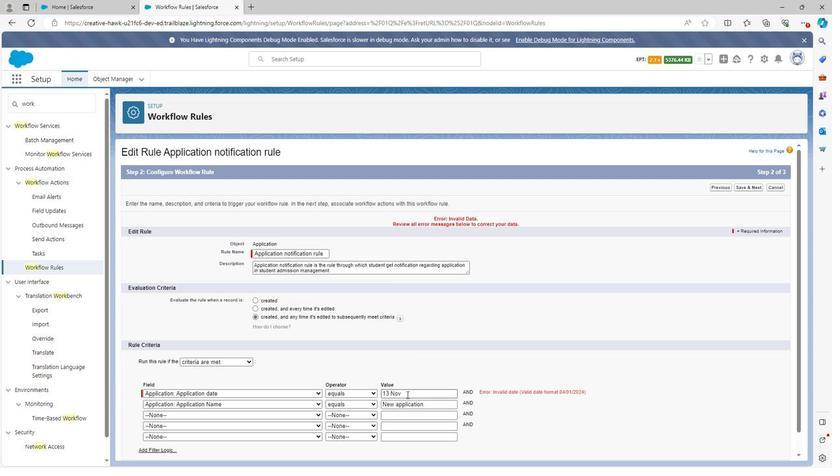 
Action: Mouse pressed left at (402, 389)
Screenshot: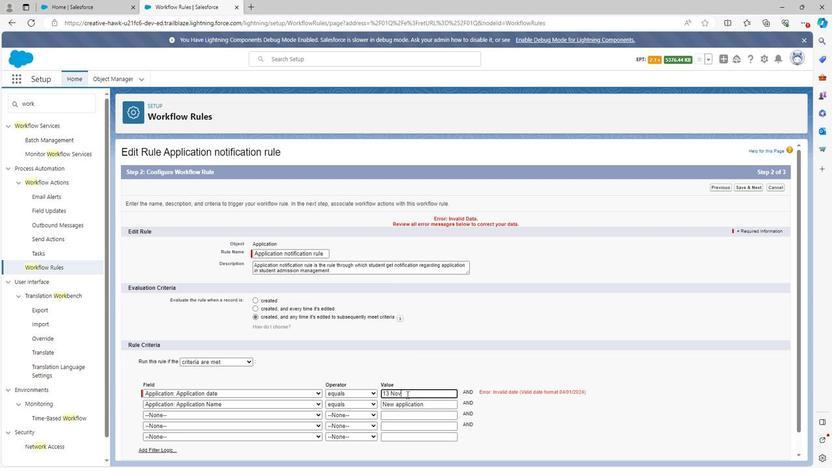 
Action: Mouse moved to (375, 392)
Screenshot: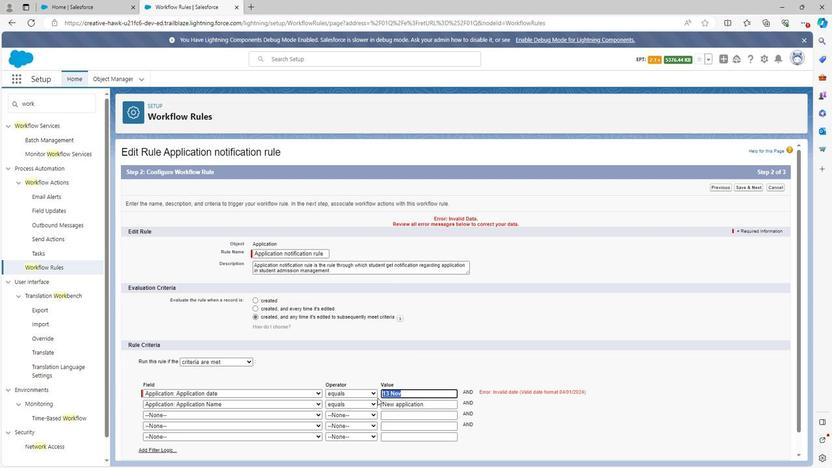 
Action: Key pressed <Key.backspace>
Screenshot: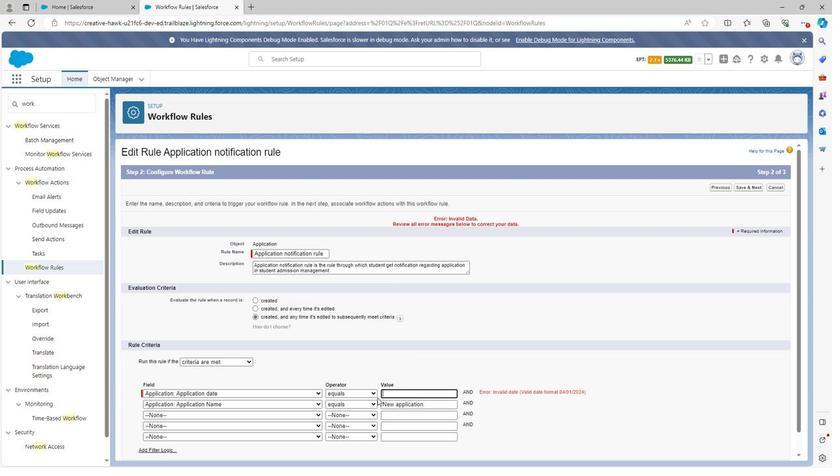 
Action: Mouse moved to (387, 390)
Screenshot: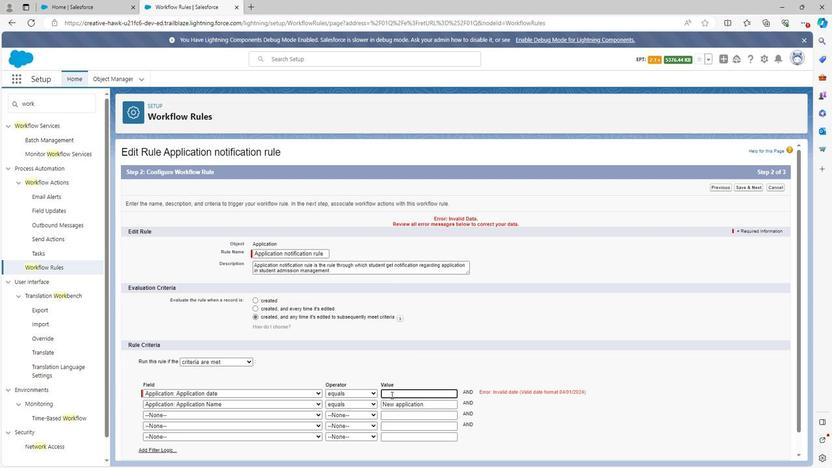
Action: Key pressed <Key.shift><Key.shift><Key.shift><Key.shift><Key.shift>New<Key.space>date
Screenshot: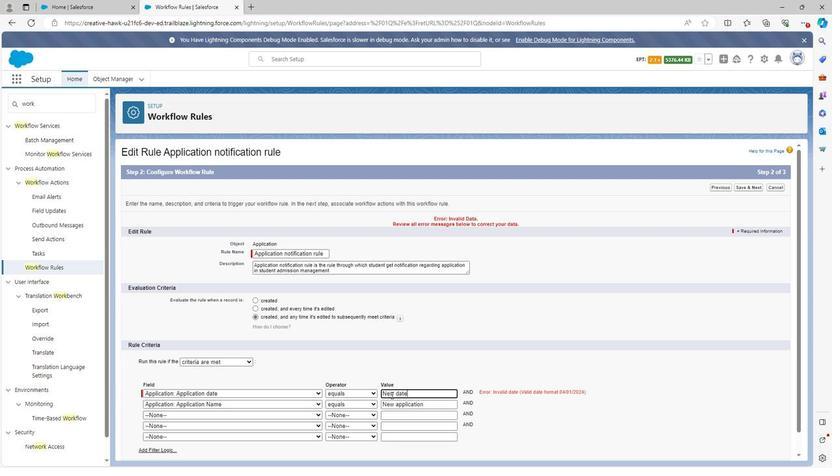 
Action: Mouse moved to (725, 209)
Screenshot: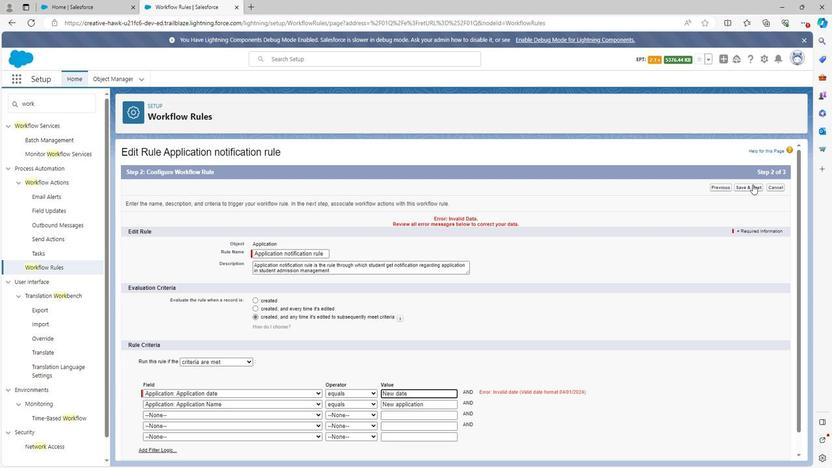 
Action: Mouse pressed left at (725, 209)
Screenshot: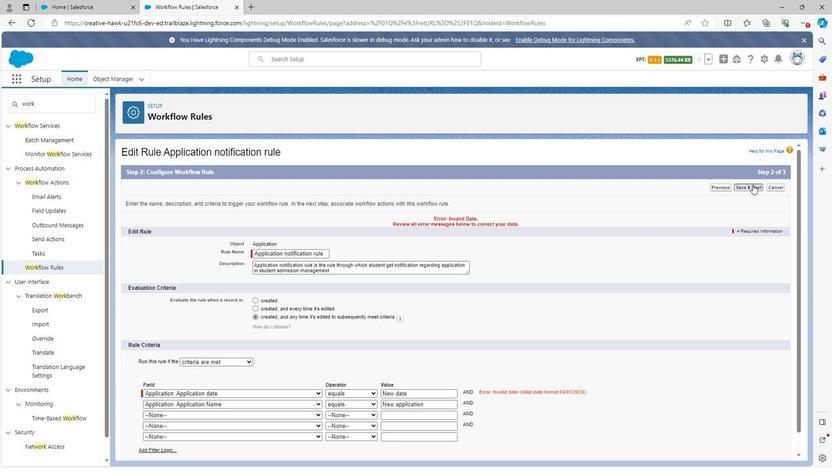 
Action: Mouse moved to (425, 389)
Screenshot: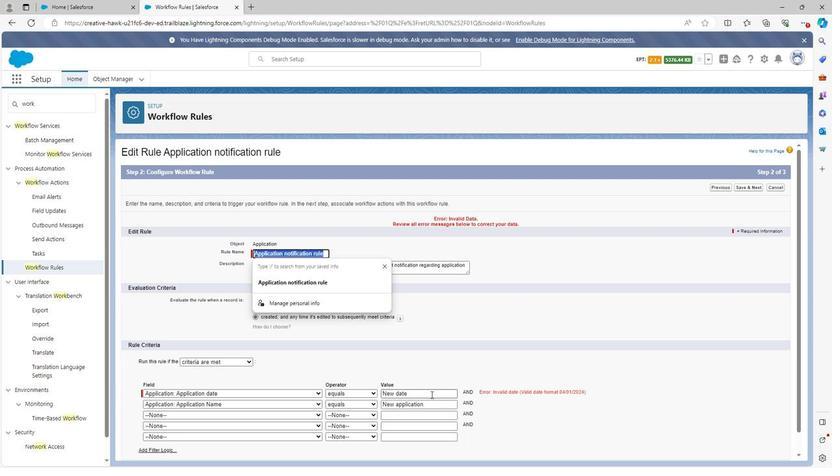 
Action: Mouse pressed left at (425, 389)
Screenshot: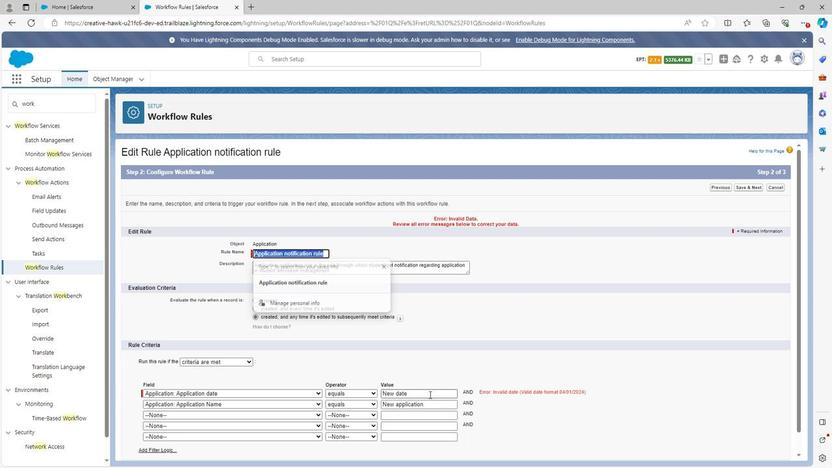 
Action: Mouse moved to (361, 387)
Screenshot: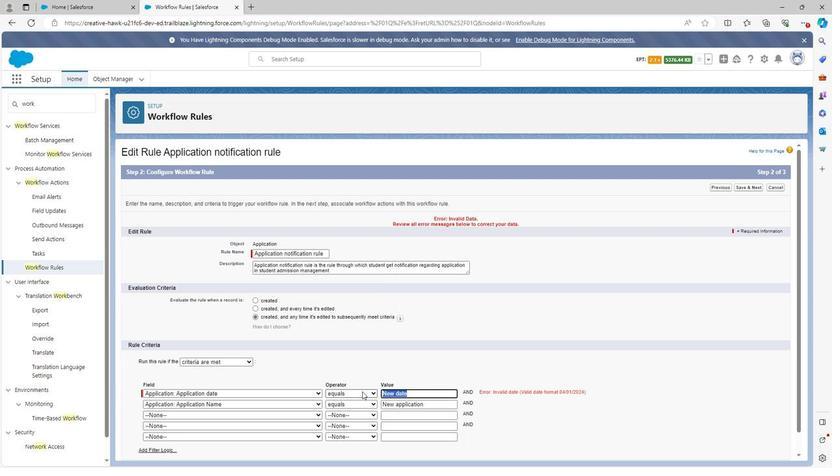 
Action: Key pressed 04/01/2024
Screenshot: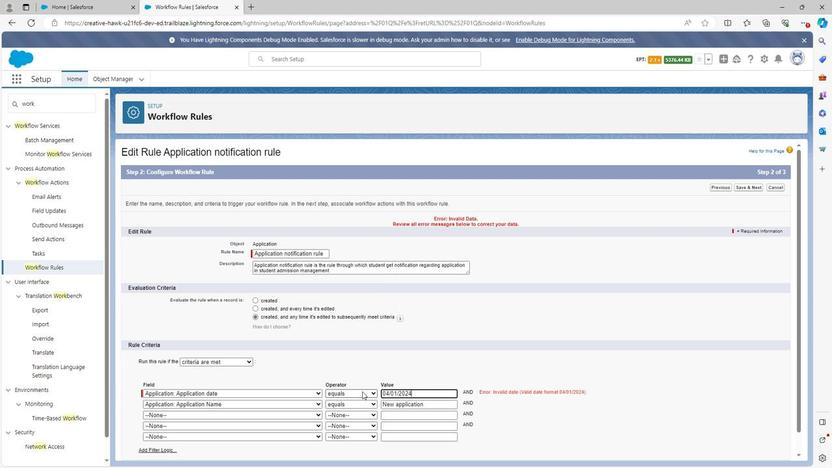 
Action: Mouse moved to (713, 211)
Screenshot: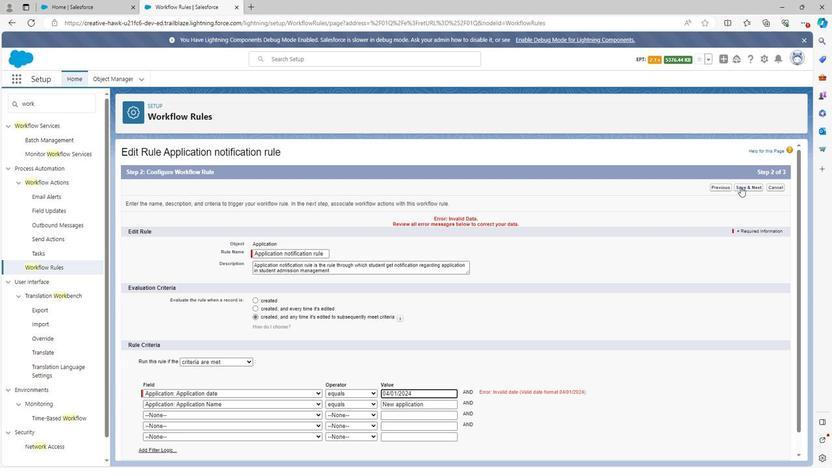 
Action: Mouse pressed left at (713, 211)
Screenshot: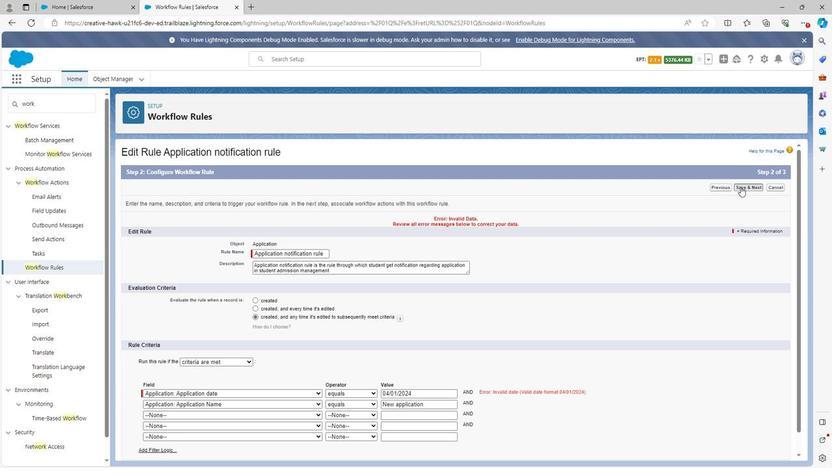 
Action: Mouse moved to (182, 289)
Screenshot: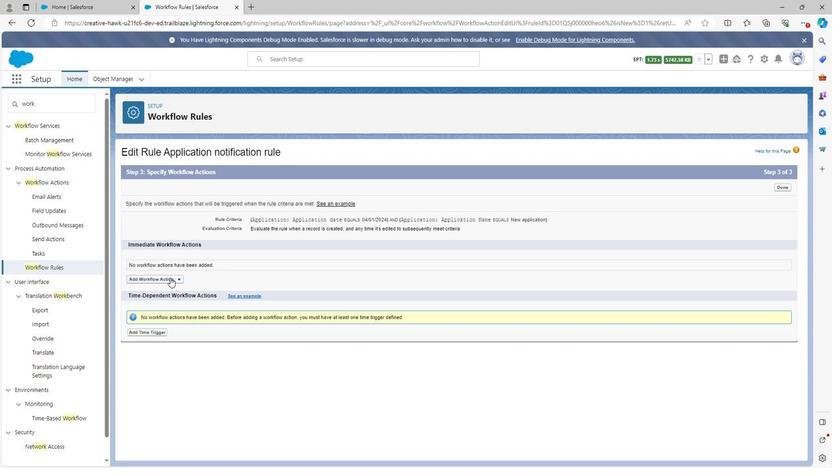 
Action: Mouse pressed left at (182, 289)
Screenshot: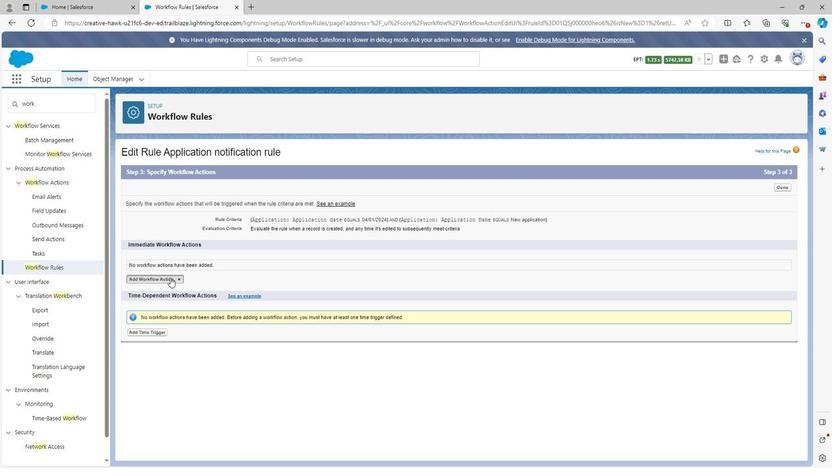 
Action: Mouse moved to (174, 305)
Screenshot: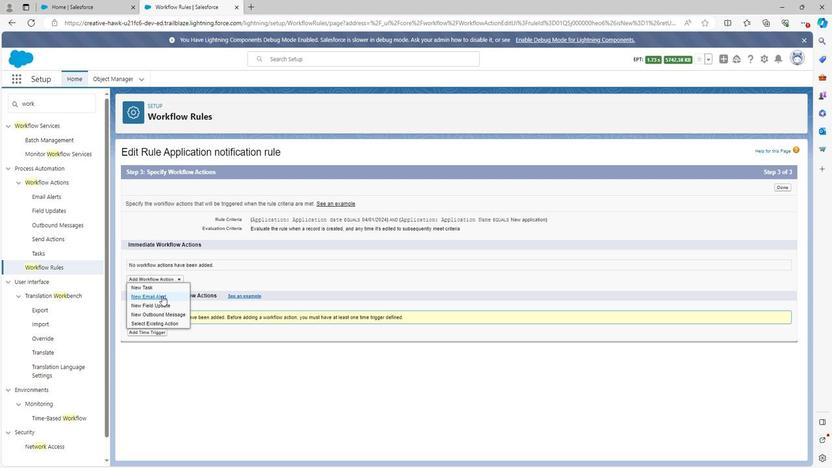 
Action: Mouse pressed left at (174, 305)
Screenshot: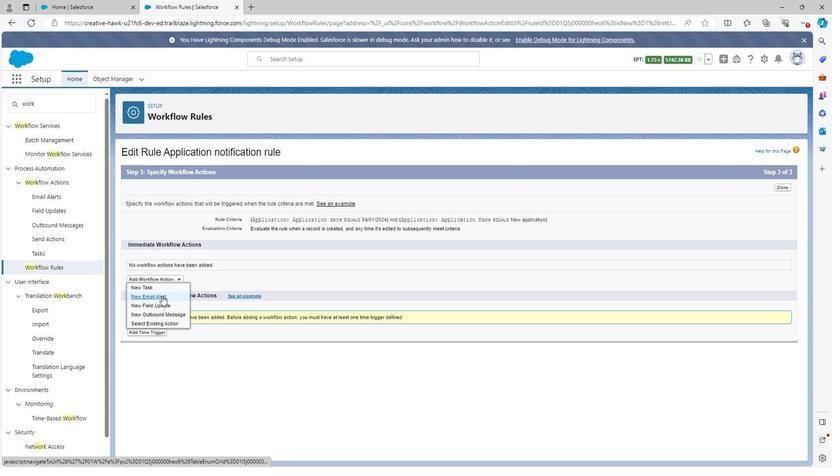 
Action: Mouse moved to (262, 229)
Screenshot: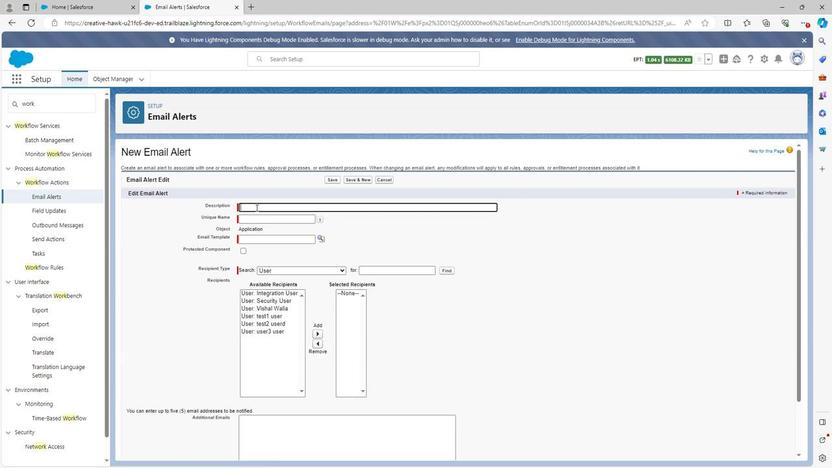 
Action: Key pressed <Key.shift><Key.shift><Key.shift><Key.shift><Key.shift><Key.shift><Key.shift><Key.shift><Key.shift><Key.shift><Key.shift><Key.shift><Key.shift><Key.shift><Key.shift><Key.shift><Key.shift><Key.shift><Key.shift><Key.shift><Key.shift><Key.shift><Key.shift><Key.shift><Key.shift><Key.shift><Key.shift><Key.shift><Key.shift><Key.shift><Key.shift><Key.shift><Key.shift><Key.shift><Key.shift><Key.shift><Key.shift><Key.shift><Key.shift><Key.shift><Key.shift><Key.shift><Key.shift><Key.shift><Key.shift><Key.shift><Key.shift><Key.shift><Key.shift><Key.shift><Key.shift><Key.shift><Key.shift><Key.shift><Key.shift><Key.shift><Key.shift><Key.shift><Key.shift>Email<Key.space>communication<Key.space>channel<Key.space>for<Key.space>notification<Key.space>
Screenshot: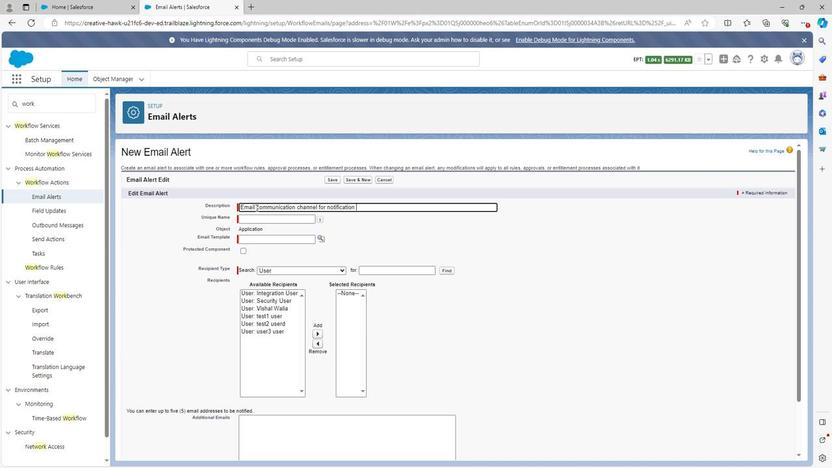 
Action: Mouse moved to (273, 230)
Screenshot: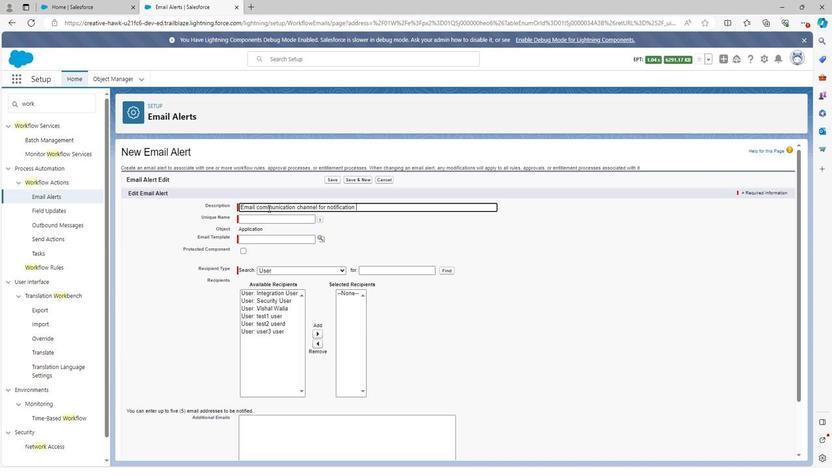 
Action: Key pressed describe<Key.space>the<Key.space>email<Key.space>notification<Key.space>when<Key.space>application<Key.space>of<Key.space>applicants<Key.space>accepted
Screenshot: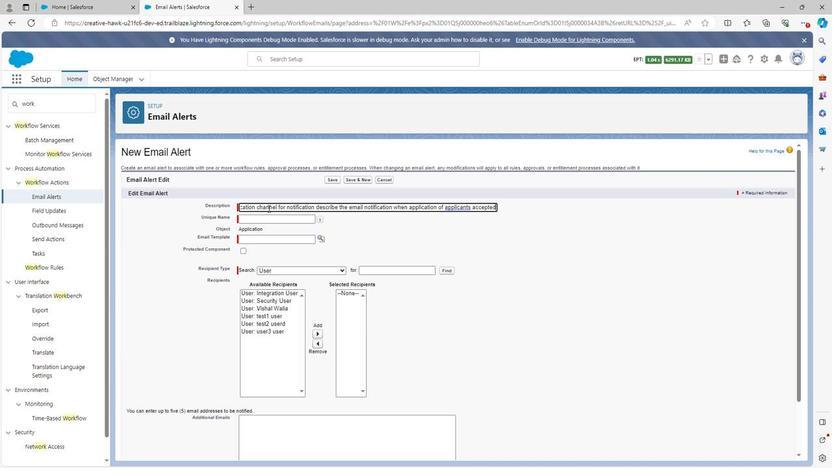 
Action: Mouse moved to (350, 240)
Screenshot: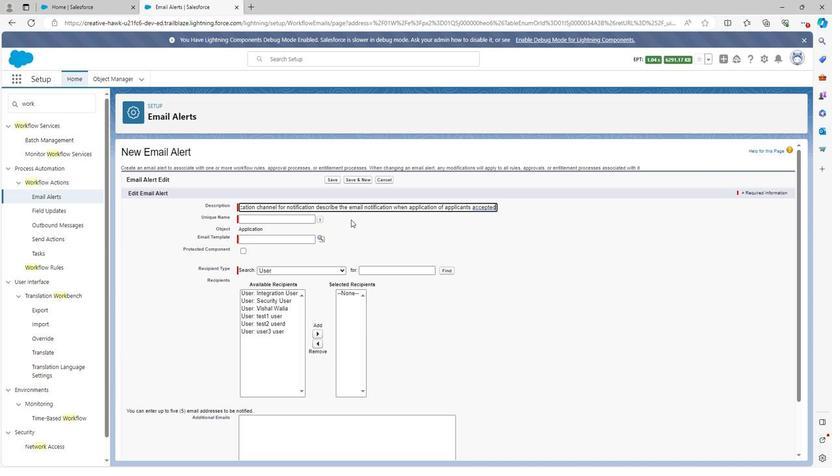 
Action: Mouse pressed left at (350, 240)
Screenshot: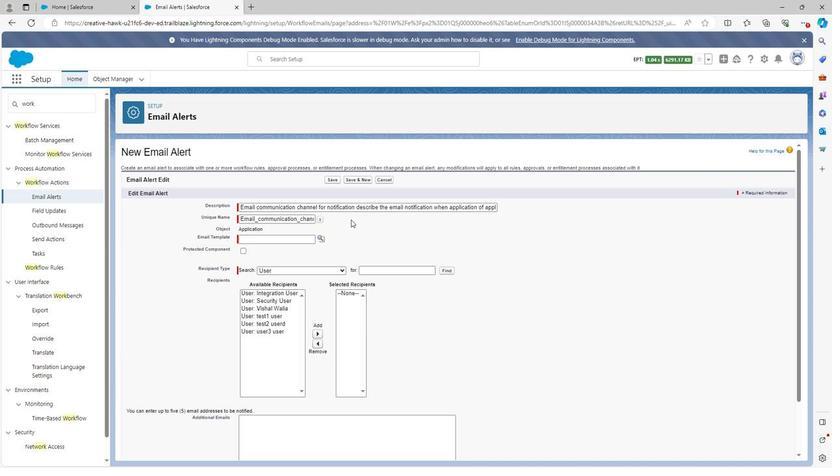 
Action: Mouse moved to (323, 256)
Screenshot: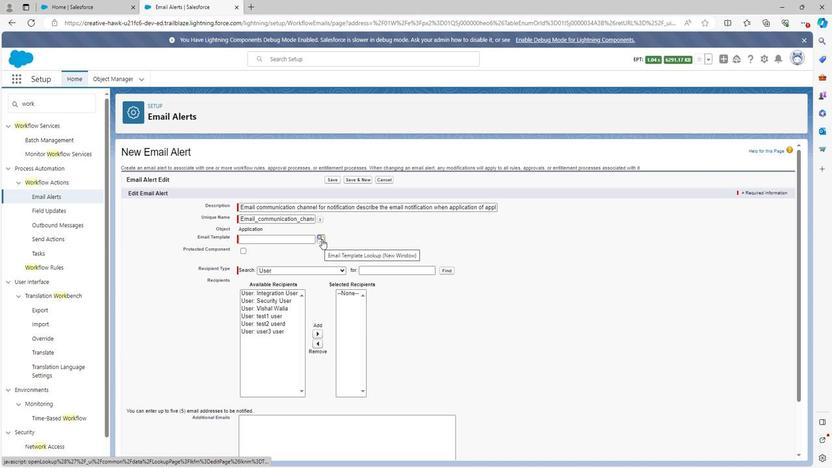 
Action: Mouse pressed left at (323, 256)
Screenshot: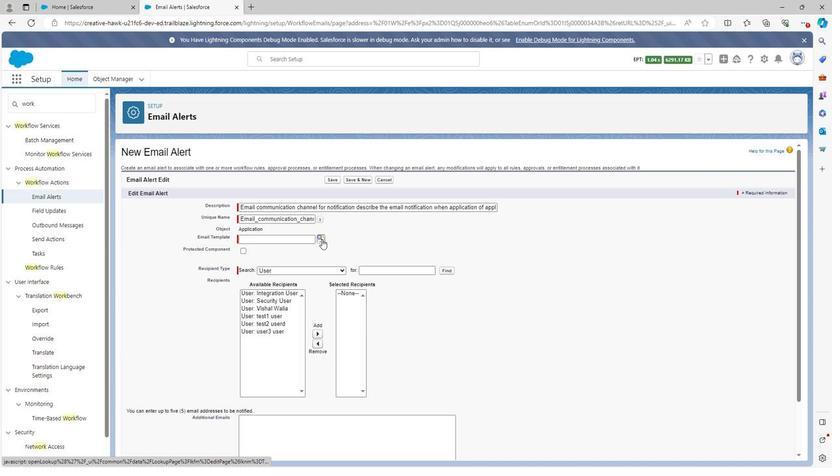 
Action: Mouse moved to (283, 389)
Screenshot: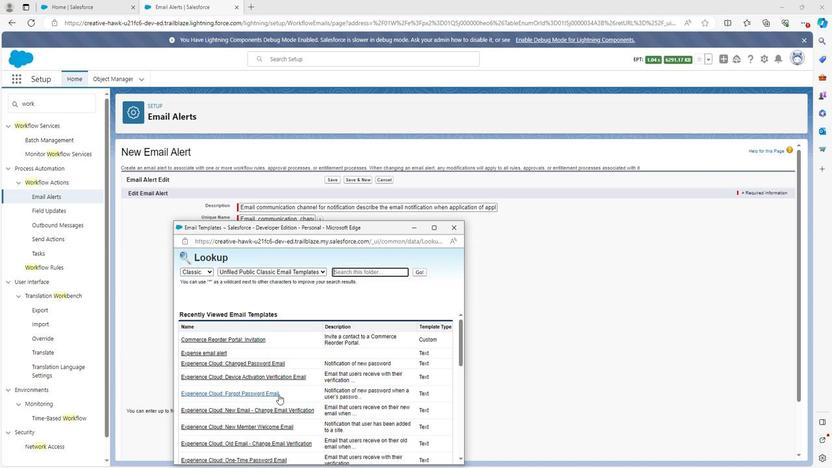 
Action: Mouse scrolled (283, 389) with delta (0, 0)
Screenshot: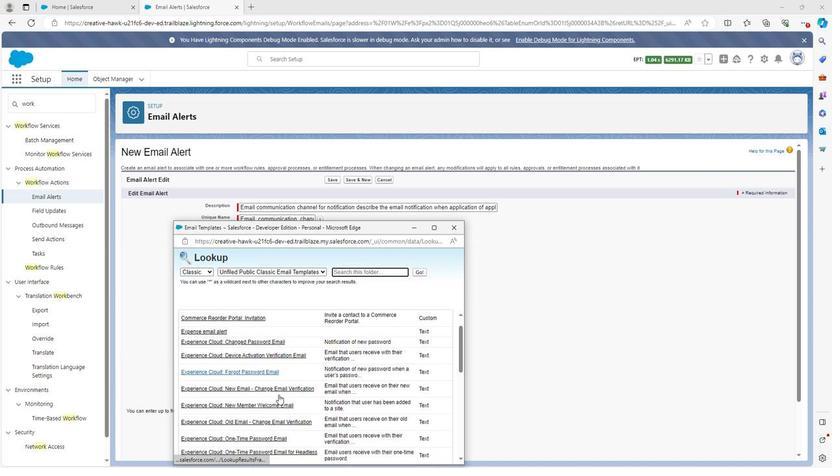 
Action: Mouse scrolled (283, 389) with delta (0, 0)
Screenshot: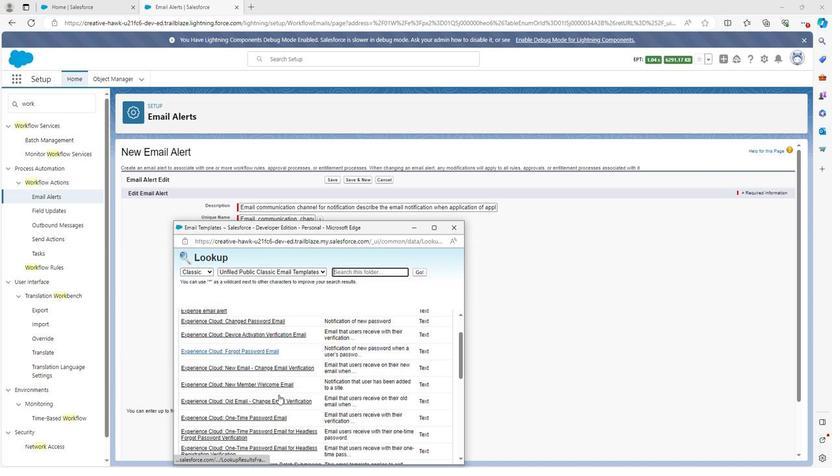
Action: Mouse scrolled (283, 389) with delta (0, 0)
Screenshot: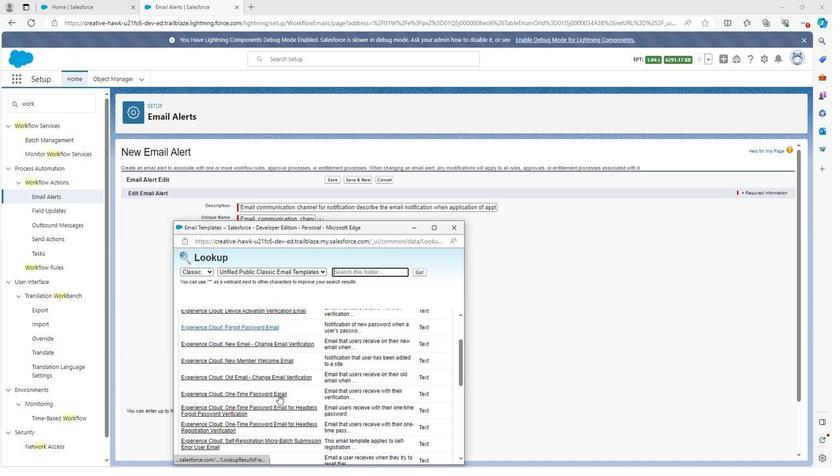 
Action: Mouse scrolled (283, 389) with delta (0, 0)
Screenshot: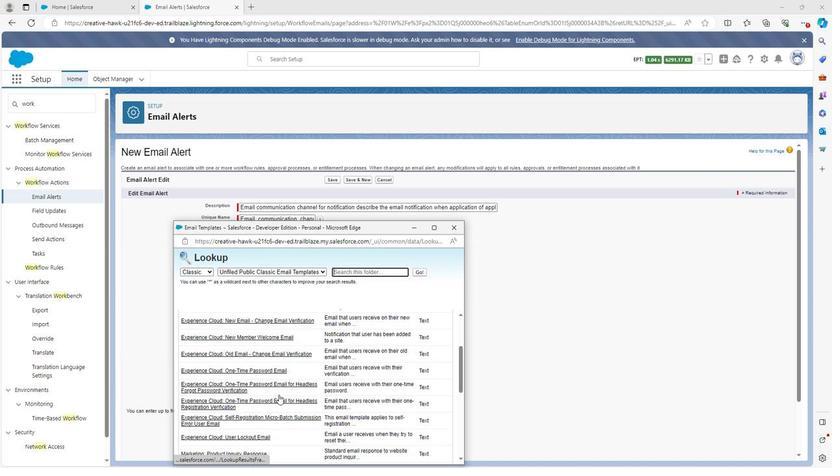 
Action: Mouse scrolled (283, 389) with delta (0, 0)
Screenshot: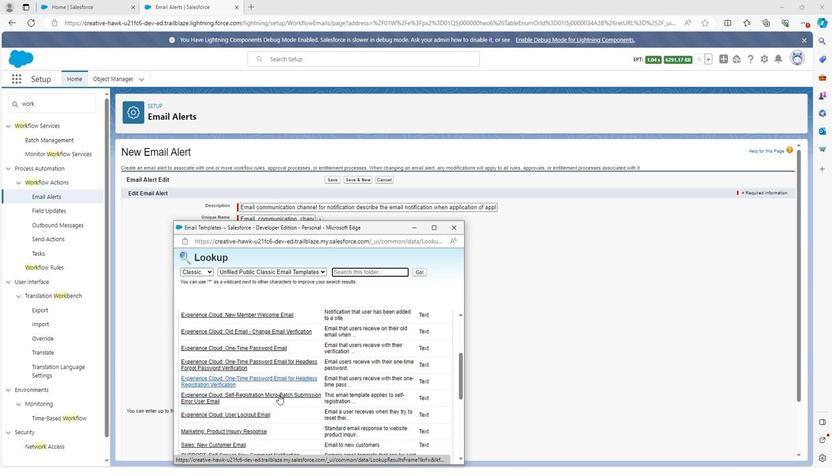 
Action: Mouse scrolled (283, 389) with delta (0, 0)
Screenshot: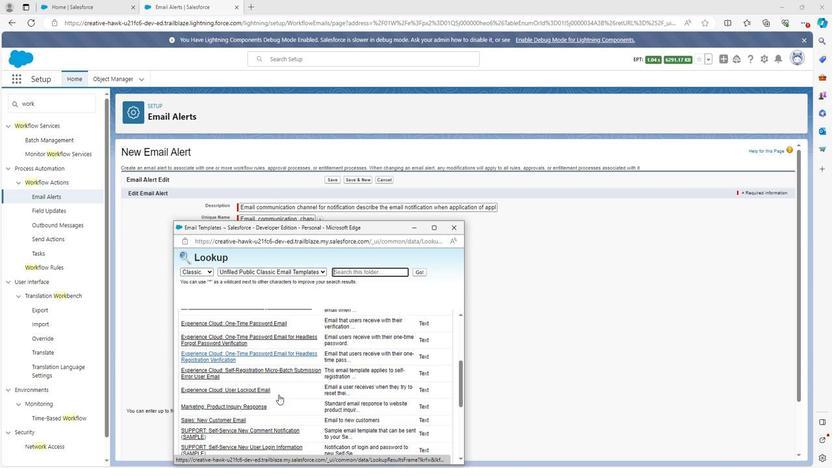 
Action: Mouse scrolled (283, 389) with delta (0, 0)
Screenshot: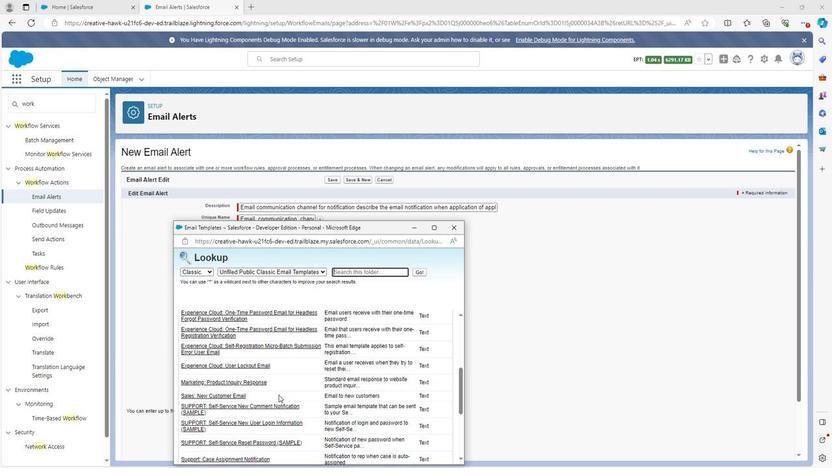 
Action: Mouse scrolled (283, 389) with delta (0, 0)
Screenshot: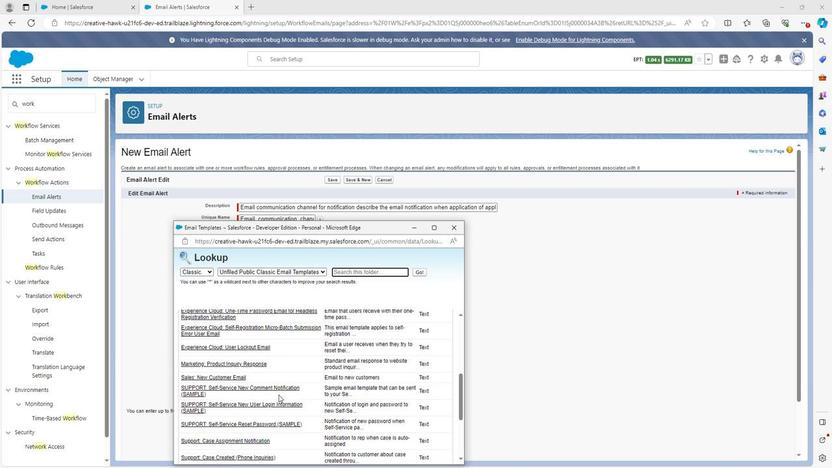 
Action: Mouse scrolled (283, 389) with delta (0, 0)
Screenshot: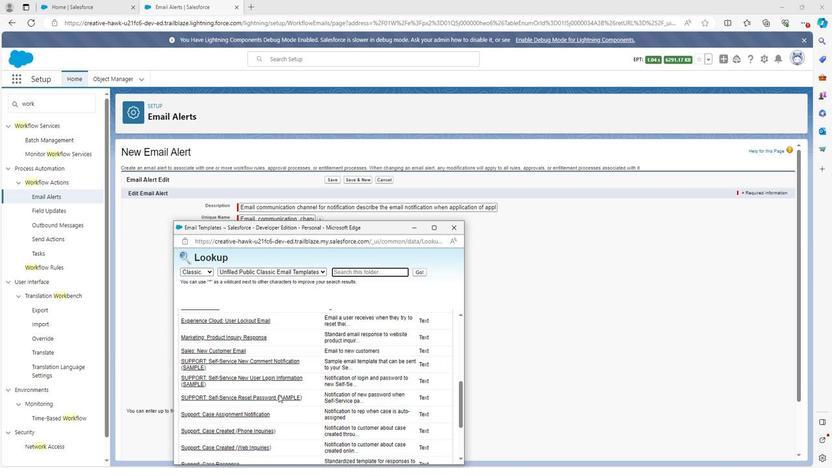 
Action: Mouse scrolled (283, 389) with delta (0, 0)
Screenshot: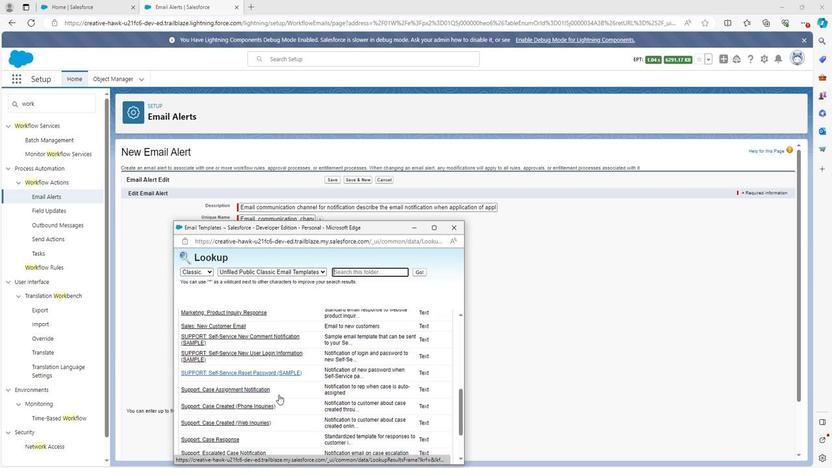 
Action: Mouse scrolled (283, 389) with delta (0, 0)
Screenshot: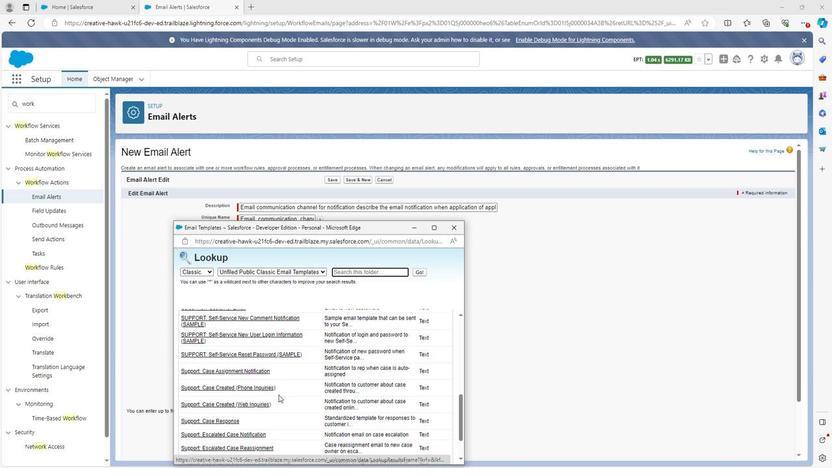 
Action: Mouse moved to (244, 316)
Screenshot: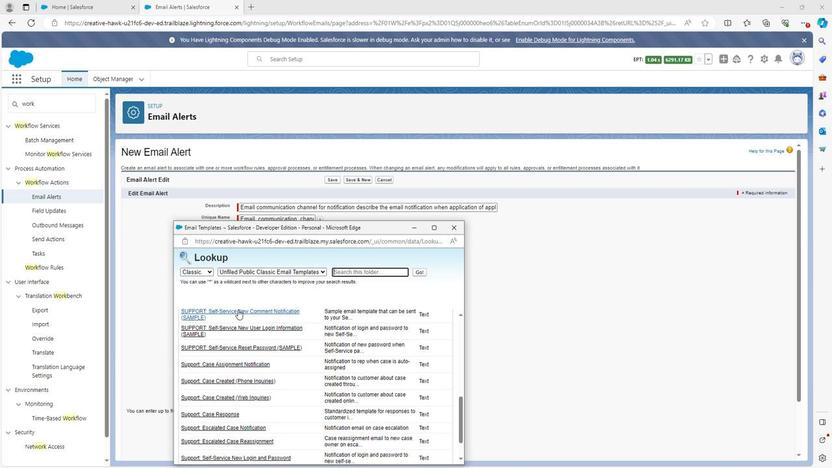 
Action: Mouse scrolled (244, 317) with delta (0, 0)
Screenshot: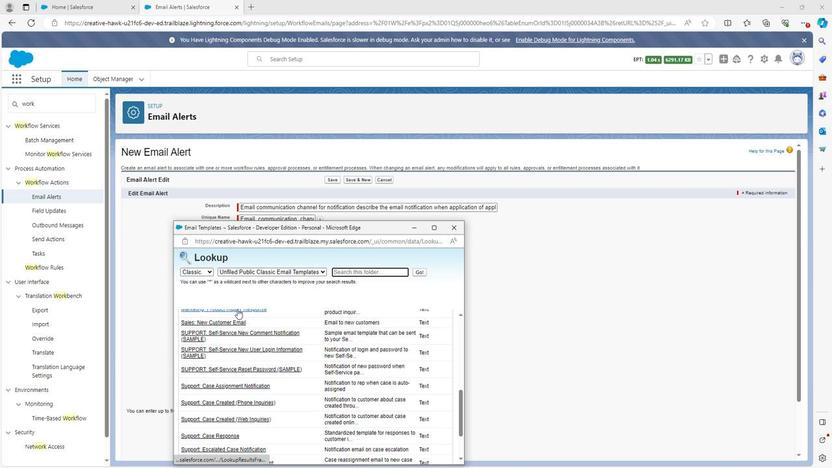 
Action: Mouse moved to (237, 329)
Screenshot: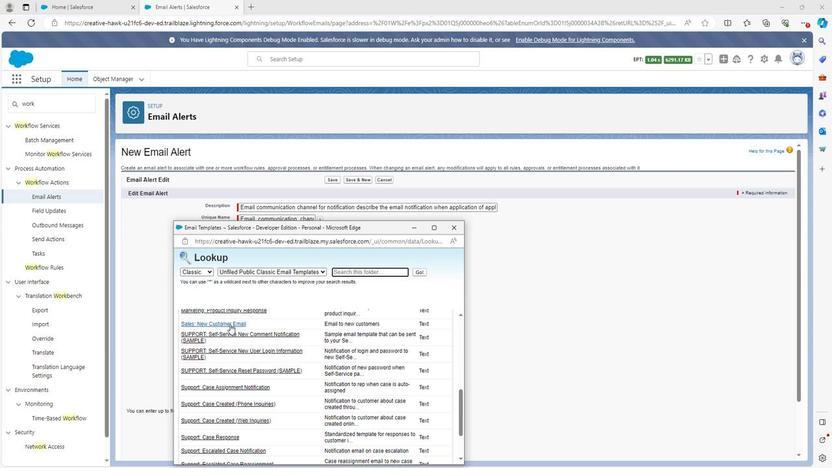 
Action: Mouse pressed left at (237, 329)
Screenshot: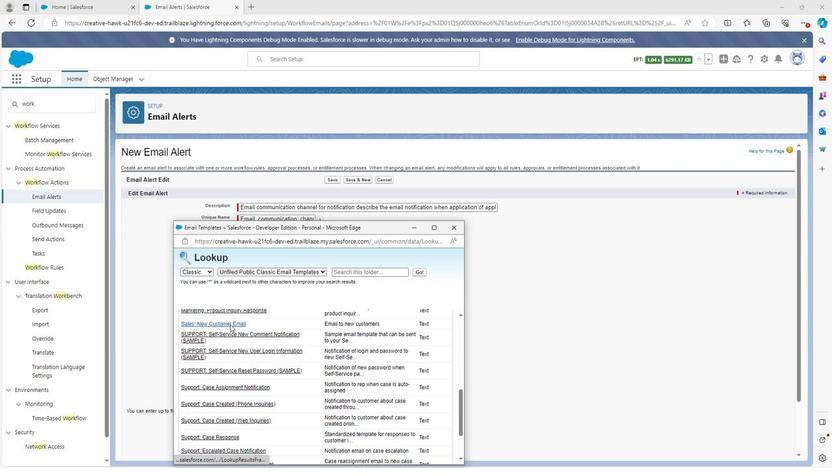 
Action: Mouse moved to (272, 315)
Screenshot: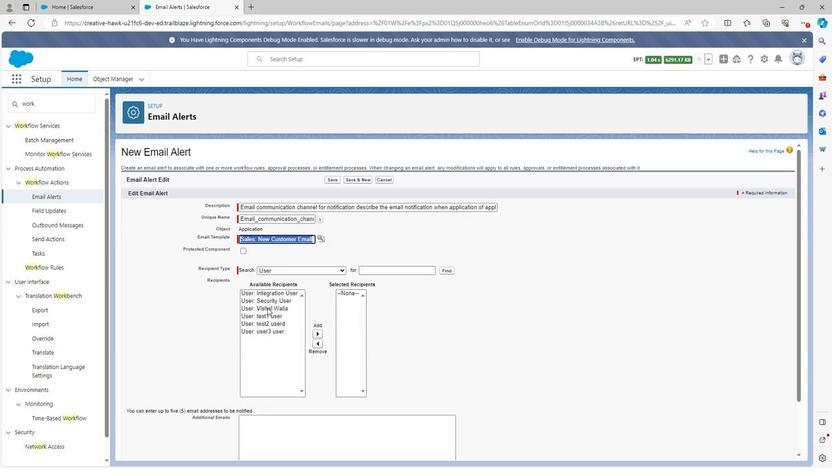
Action: Mouse pressed left at (272, 315)
Screenshot: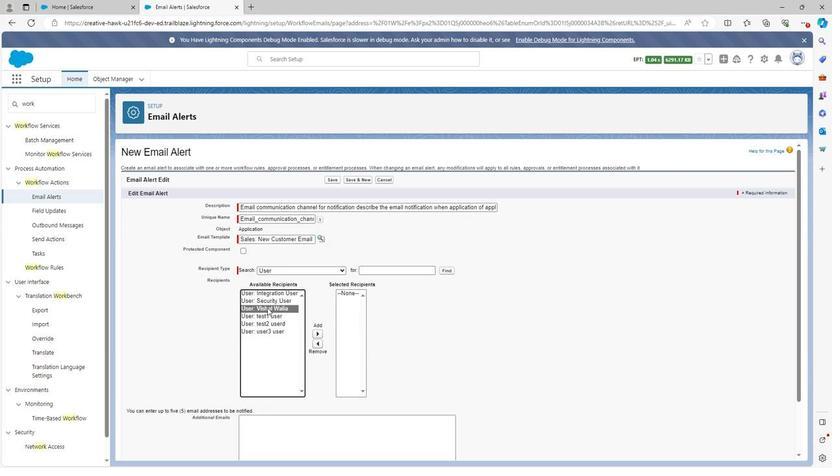 
Action: Mouse moved to (318, 337)
Screenshot: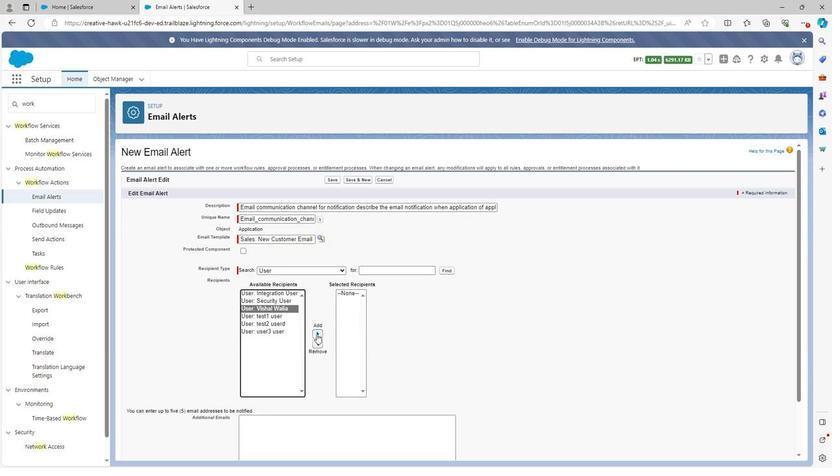 
Action: Mouse pressed left at (318, 337)
Screenshot: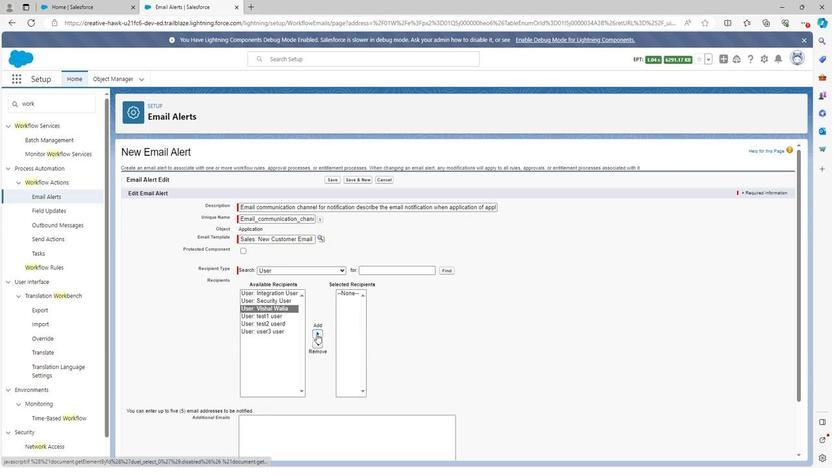 
Action: Mouse moved to (277, 317)
Screenshot: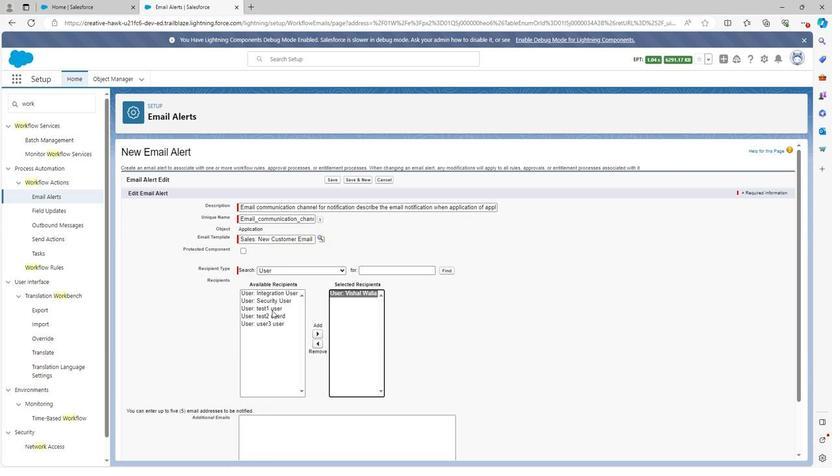 
Action: Mouse pressed left at (277, 317)
Screenshot: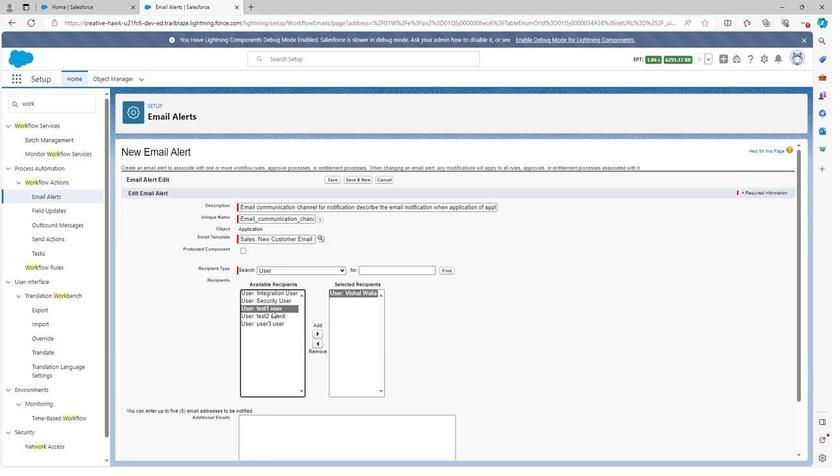 
Action: Mouse moved to (318, 338)
Screenshot: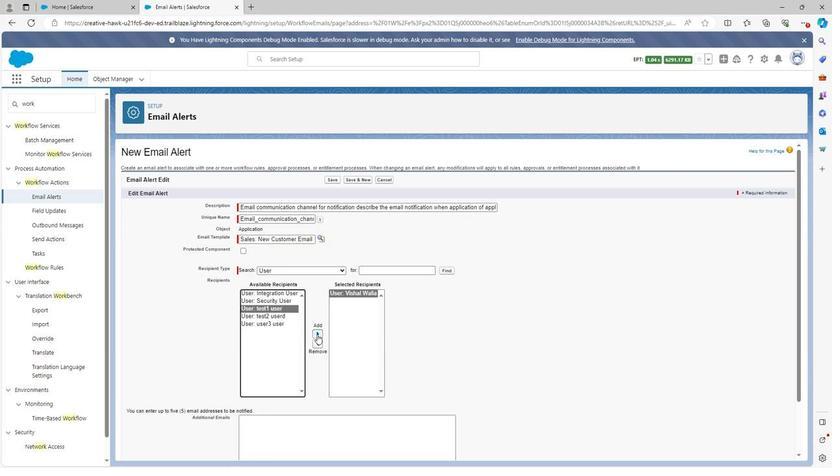 
Action: Mouse pressed left at (318, 338)
Screenshot: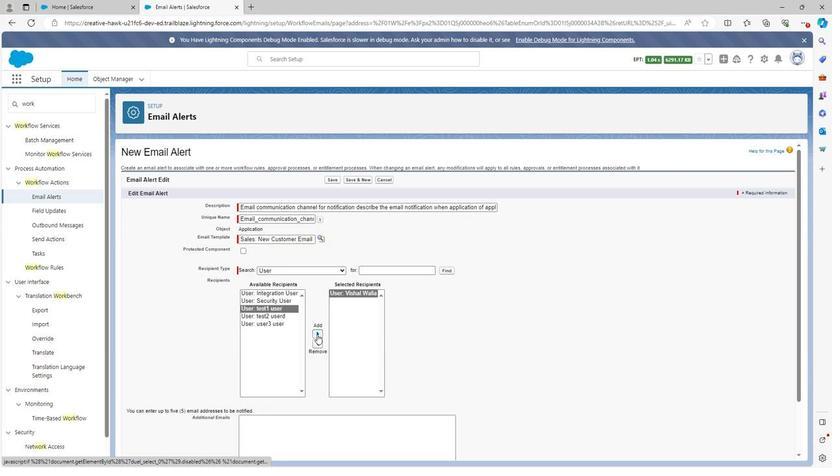 
Action: Mouse moved to (279, 315)
Screenshot: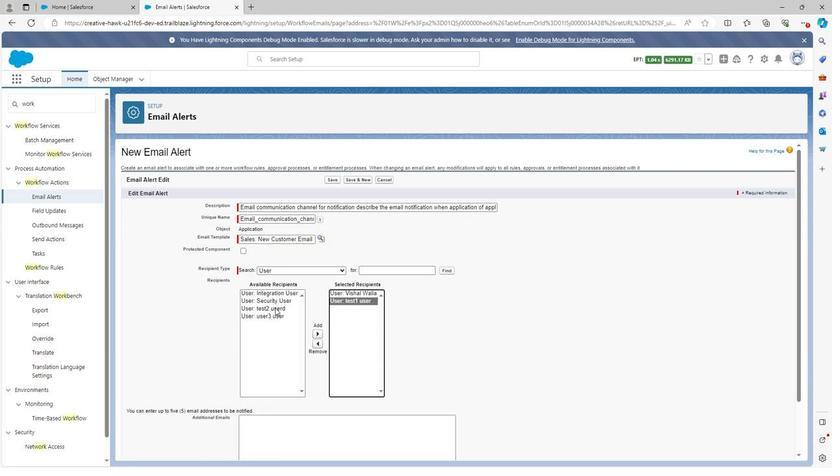 
Action: Mouse pressed left at (279, 315)
Screenshot: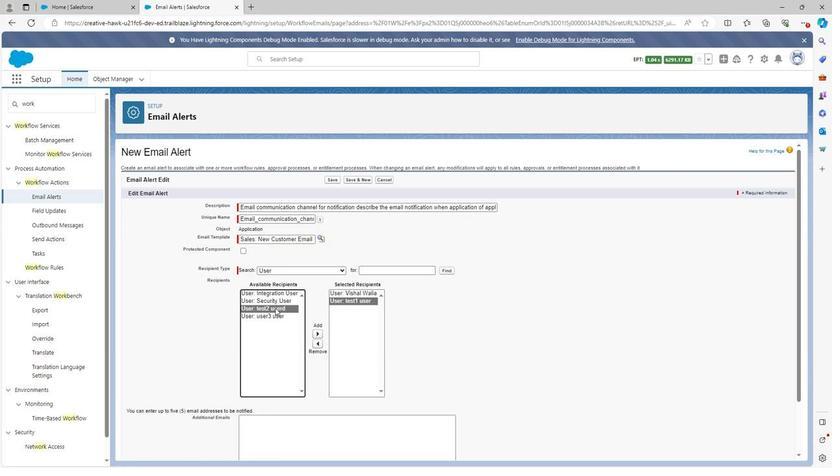 
Action: Mouse moved to (319, 337)
Screenshot: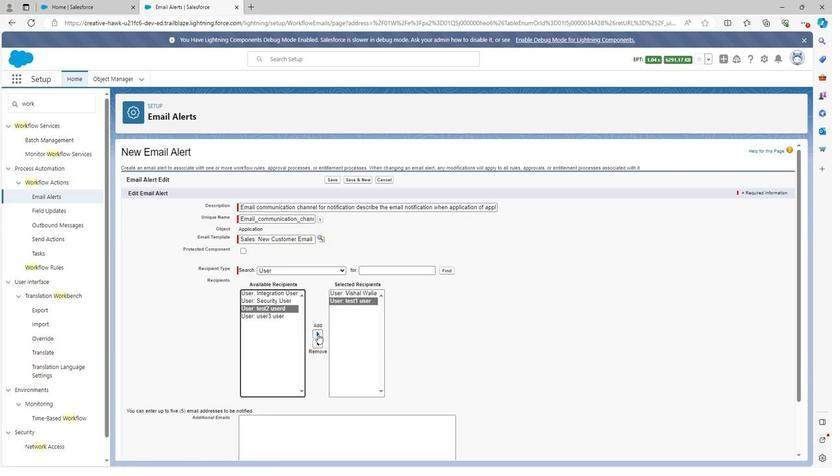 
Action: Mouse pressed left at (319, 337)
Screenshot: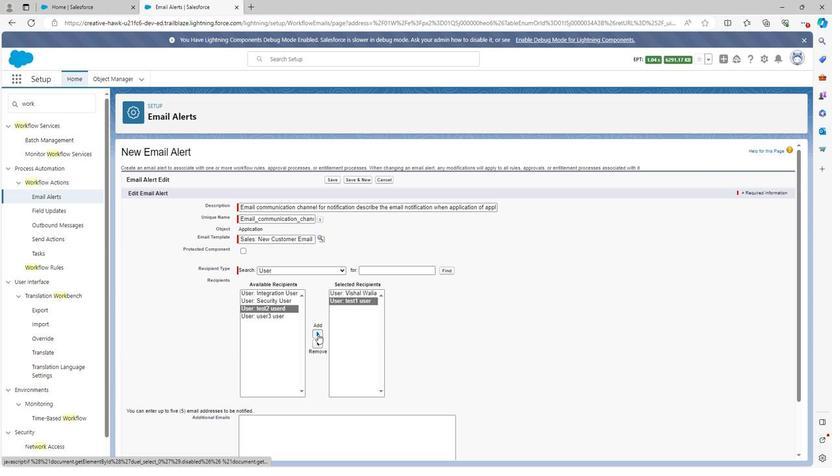 
Action: Mouse moved to (283, 316)
Screenshot: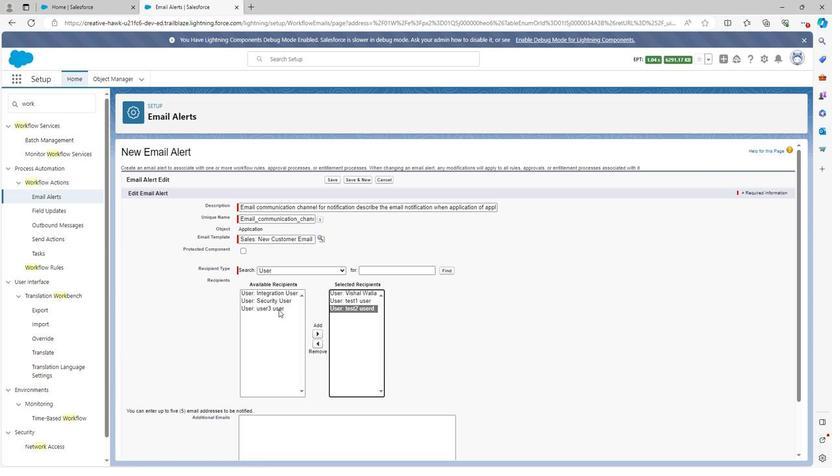 
Action: Mouse pressed left at (283, 316)
Screenshot: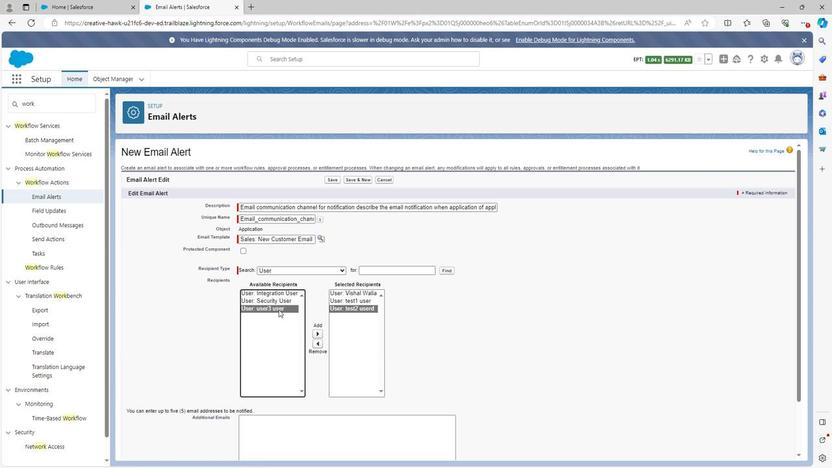 
Action: Mouse moved to (318, 337)
Screenshot: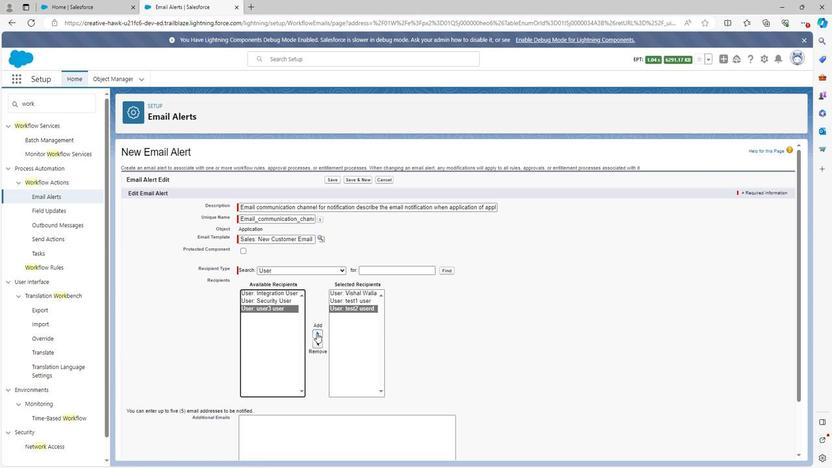 
Action: Mouse pressed left at (318, 337)
Screenshot: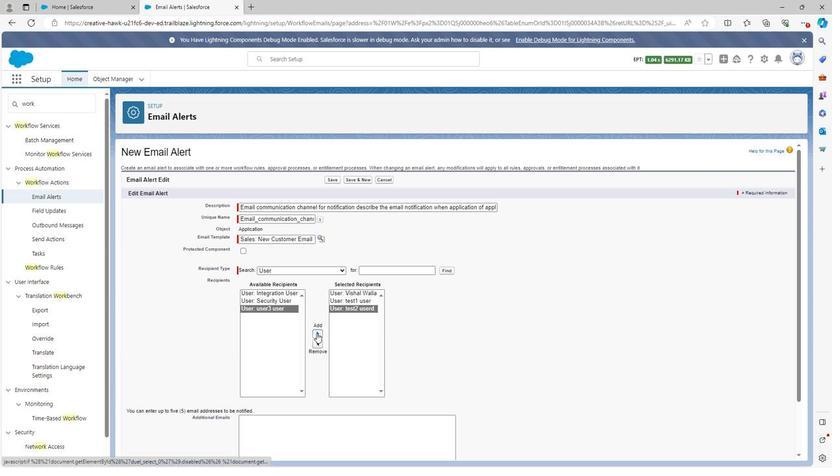 
Action: Mouse scrolled (318, 336) with delta (0, 0)
Screenshot: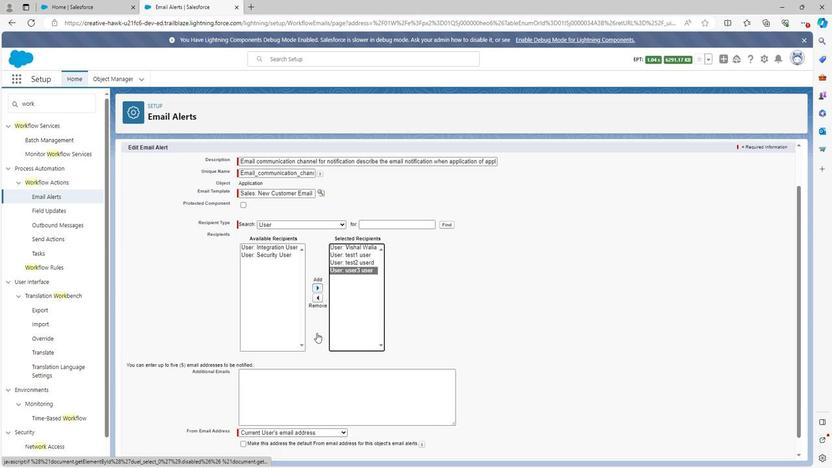 
Action: Mouse scrolled (318, 336) with delta (0, 0)
Screenshot: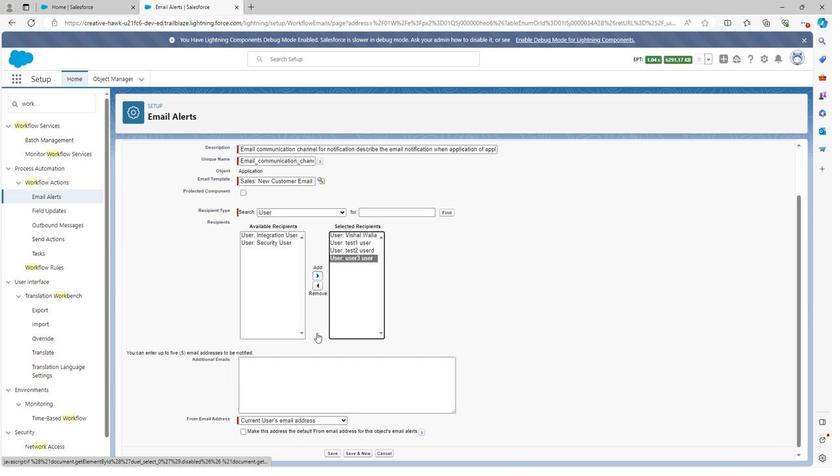 
Action: Mouse moved to (314, 337)
Screenshot: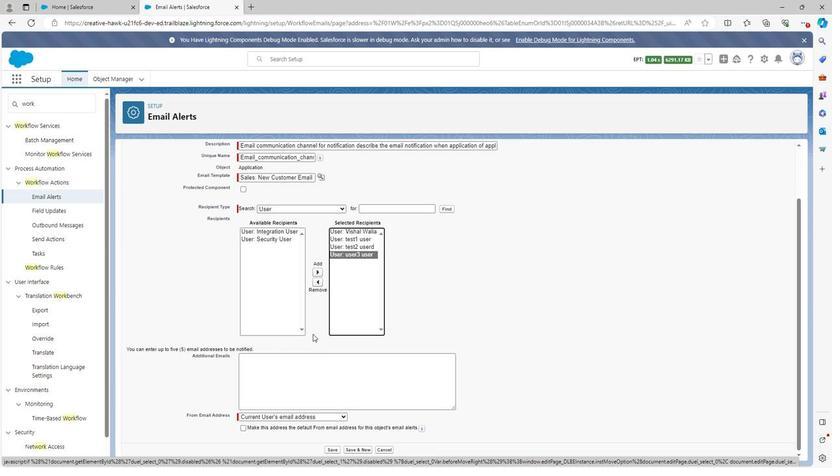 
Action: Mouse scrolled (314, 338) with delta (0, 0)
Screenshot: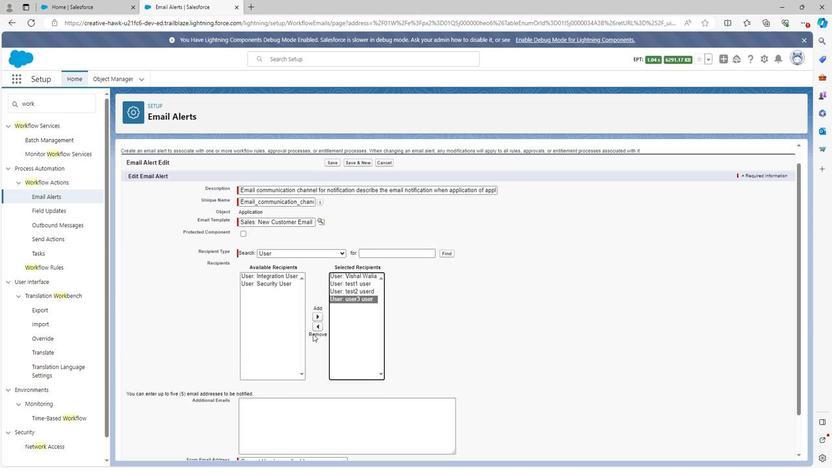 
Action: Mouse scrolled (314, 337) with delta (0, 0)
Screenshot: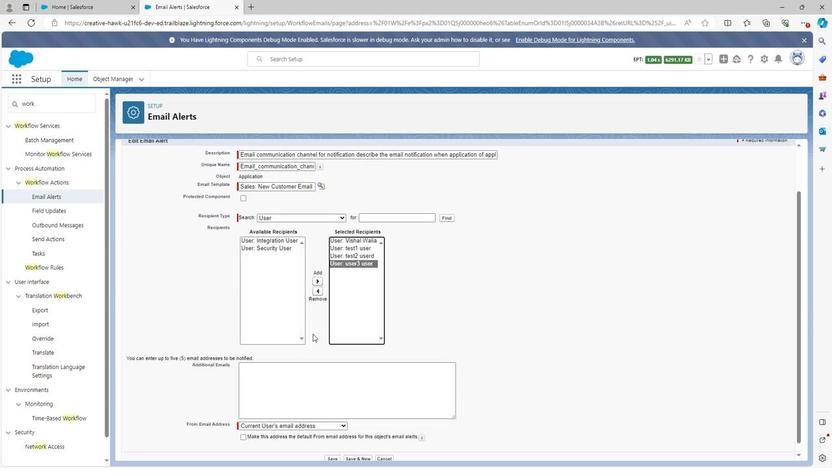 
Action: Mouse moved to (305, 371)
Screenshot: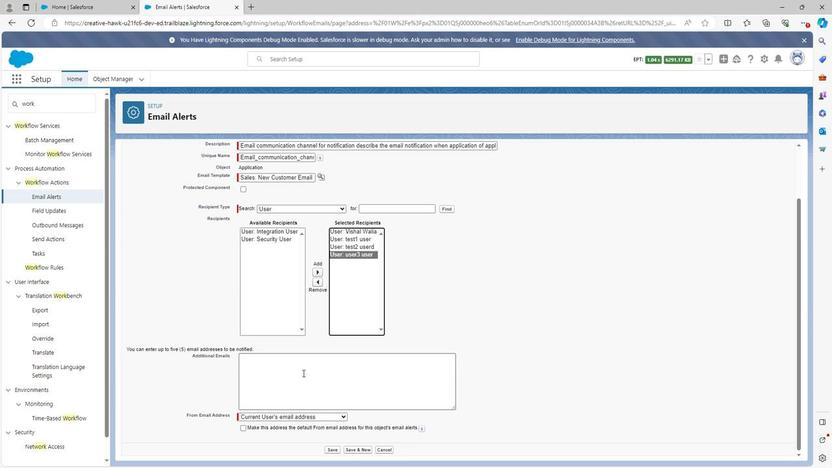 
Action: Mouse pressed left at (305, 371)
Screenshot: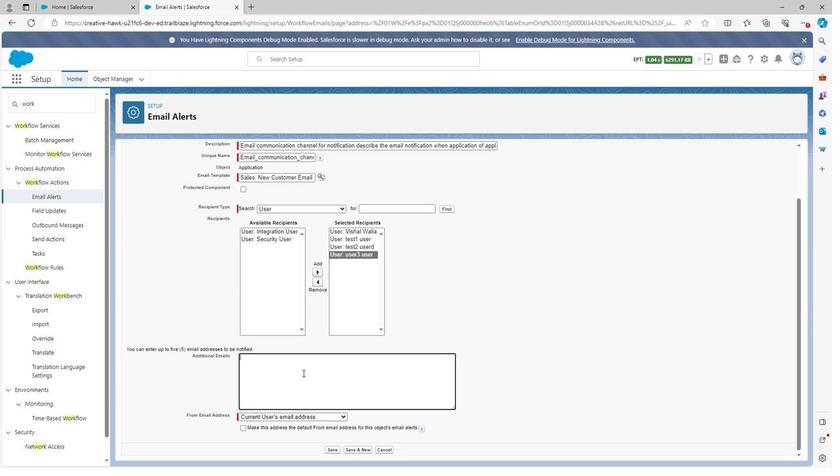 
Action: Mouse moved to (305, 370)
Screenshot: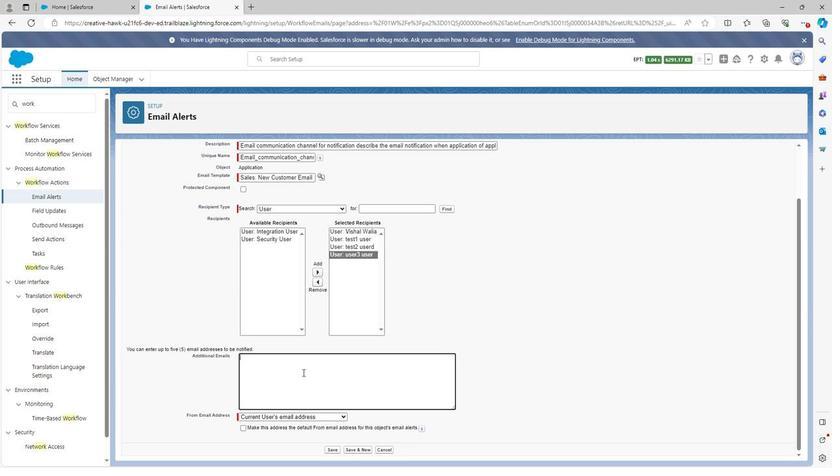 
Action: Key pressed <Key.shift><Key.shift><Key.shift><Key.shift><Key.shift><Key.shift><Key.shift>John568<Key.shift>@gmail.com
Screenshot: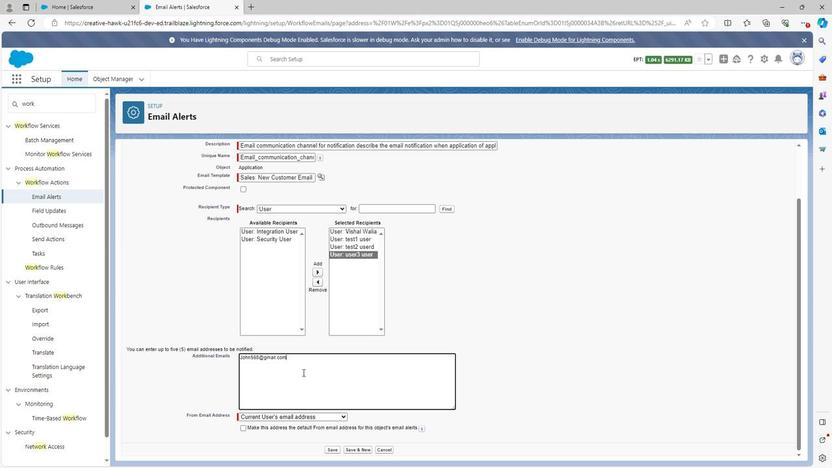 
Action: Mouse moved to (337, 437)
Screenshot: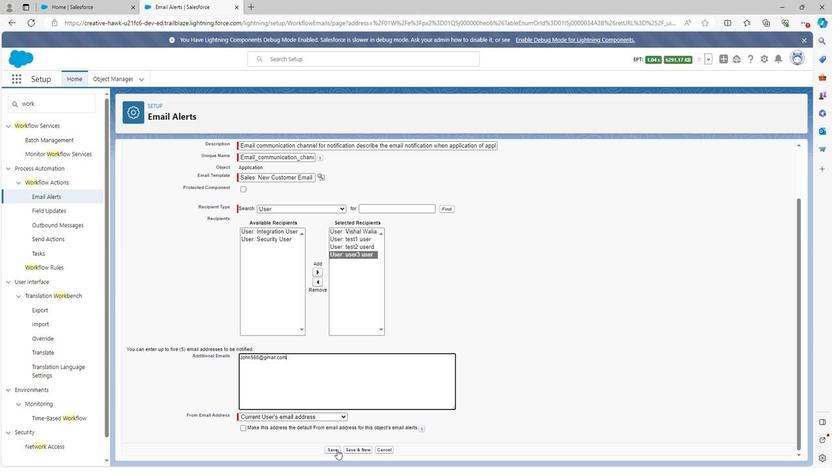 
Action: Mouse pressed left at (337, 437)
Screenshot: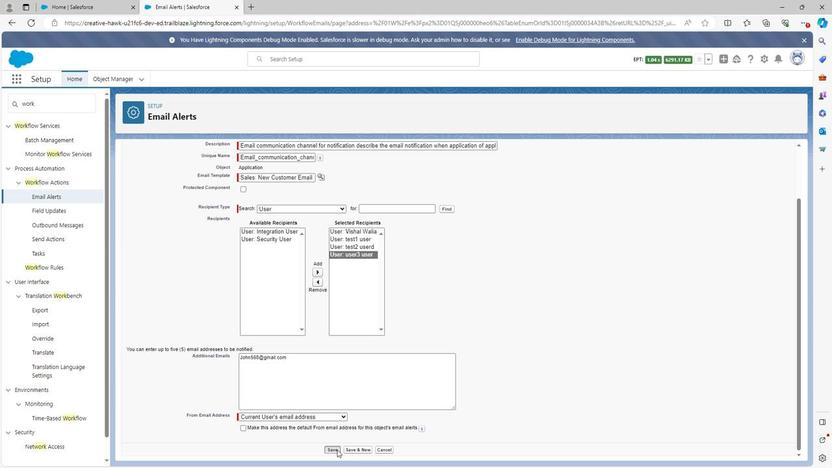 
Action: Mouse moved to (55, 277)
Screenshot: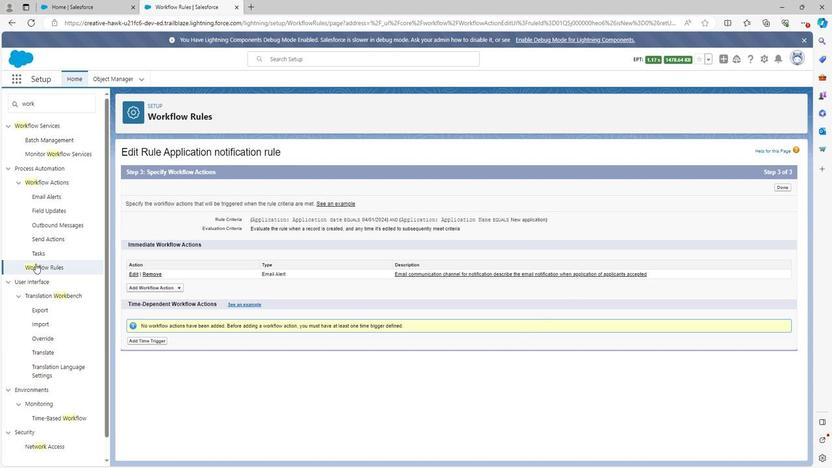 
Action: Mouse pressed left at (55, 277)
Screenshot: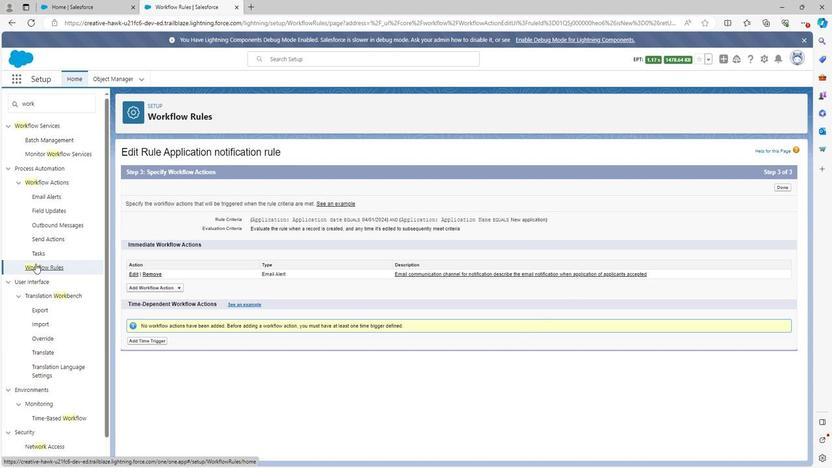 
Action: Mouse moved to (365, 268)
Screenshot: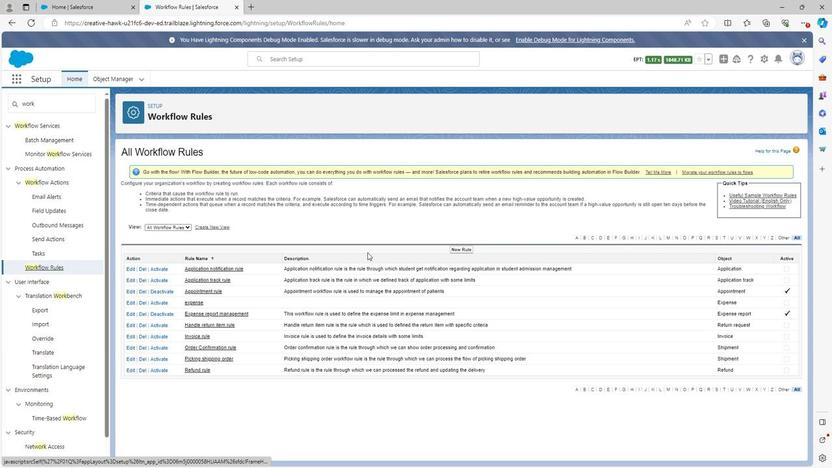 
